 Task: Research Airbnb accommodation in Tallkayf, Iraq from 1st December, 2023 to 5th December, 2023 for 3 adults, 1 child. Place can be entire place with 2 bedrooms having 3 beds and 2 bathrooms. Amenities needed are: washing machine. Booking option can be self check-in.
Action: Mouse moved to (465, 66)
Screenshot: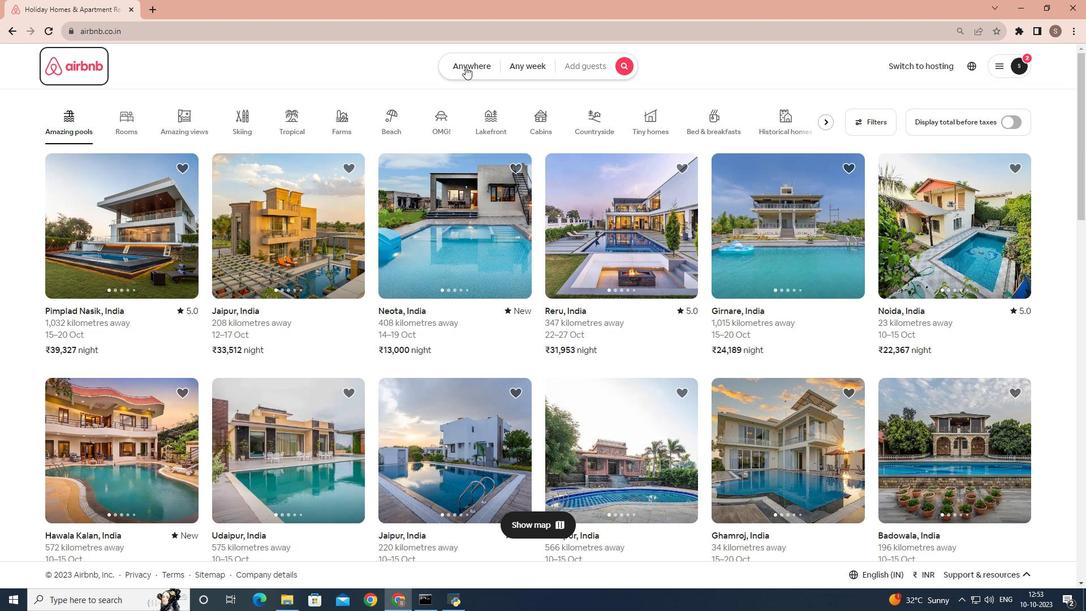 
Action: Mouse pressed left at (465, 66)
Screenshot: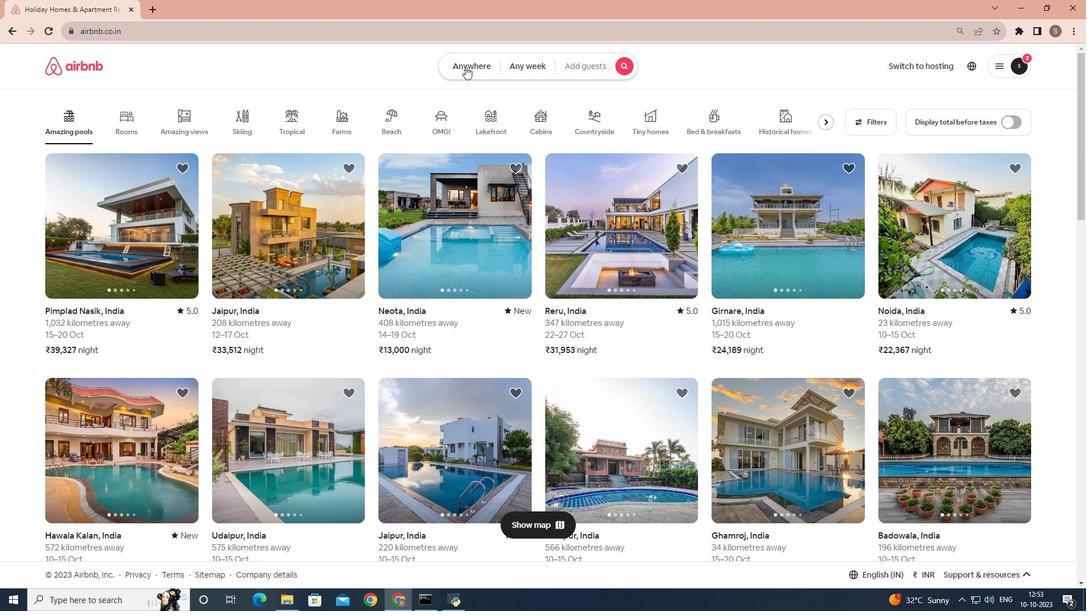 
Action: Mouse moved to (404, 105)
Screenshot: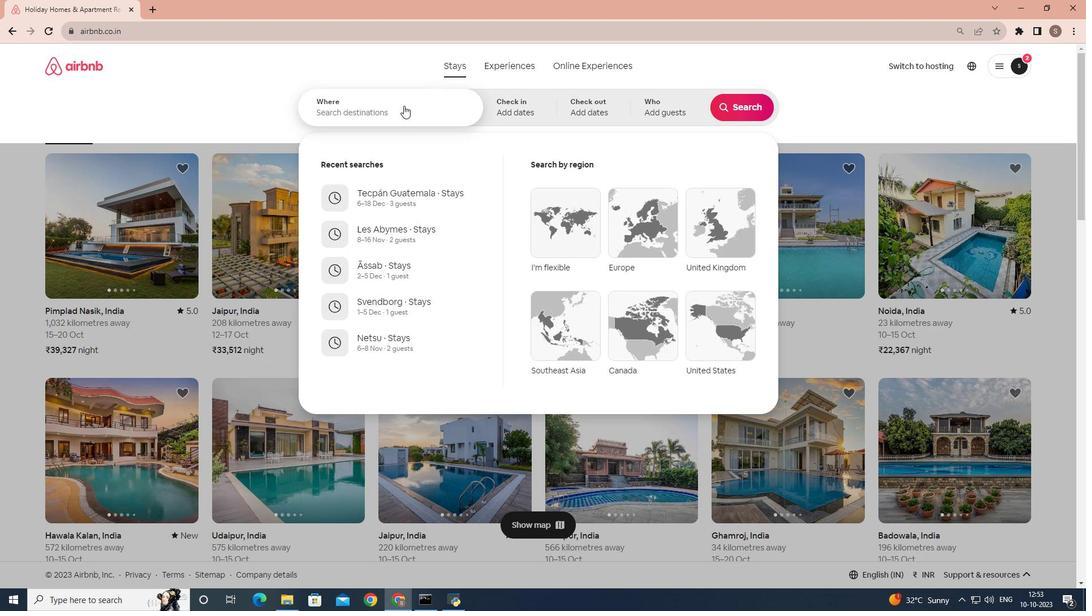 
Action: Mouse pressed left at (404, 105)
Screenshot: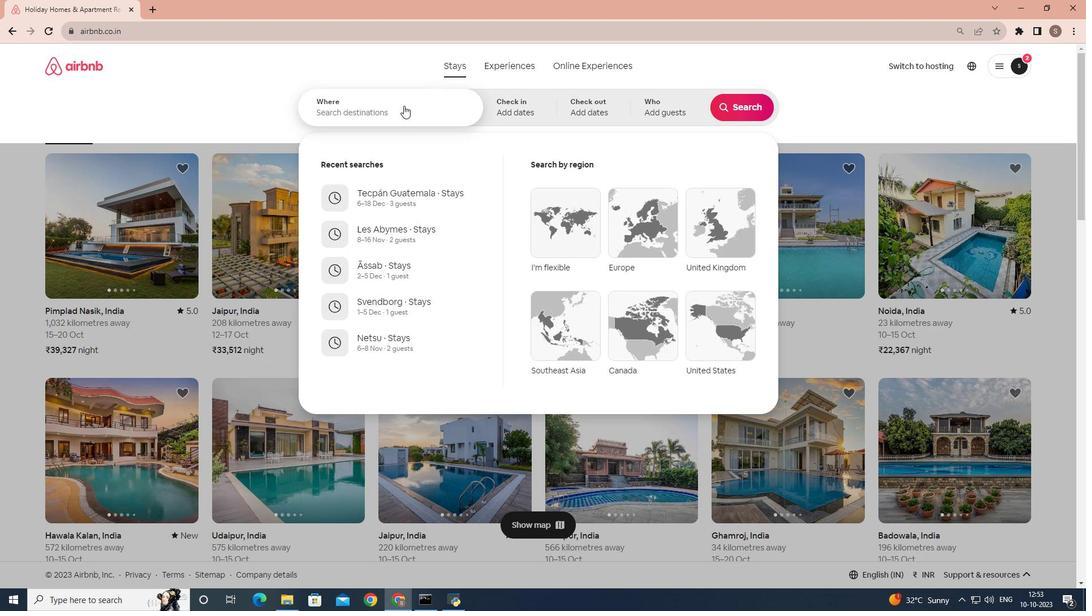 
Action: Mouse moved to (403, 107)
Screenshot: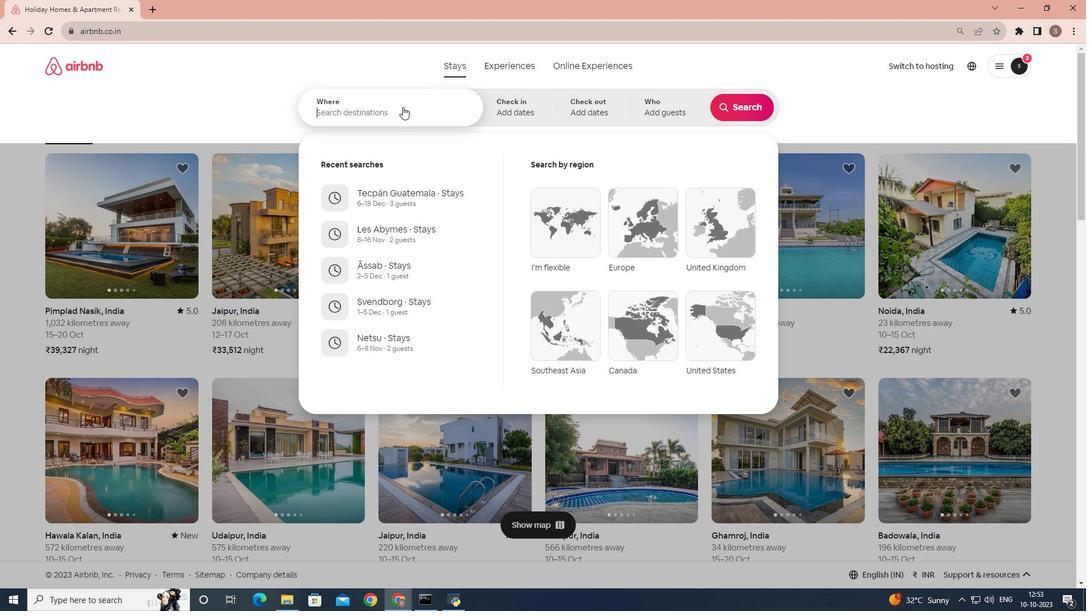 
Action: Key pressed <Key.shift_r><Key.shift_r><Key.shift_r><Key.shift_r><Key.shift_r><Key.shift_r><Key.shift_r><Key.shift_r><Key.shift_r><Key.shift_r><Key.shift_r><Key.shift_r><Key.shift_r><Key.shift_r>Tallkayf,<Key.shift_r>Iraq
Screenshot: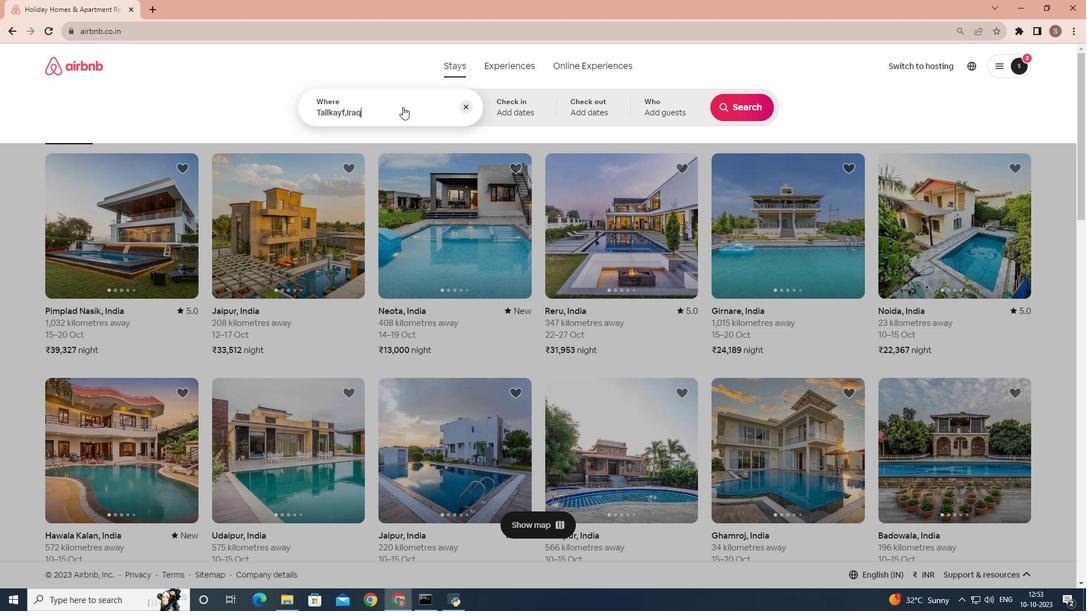 
Action: Mouse moved to (387, 161)
Screenshot: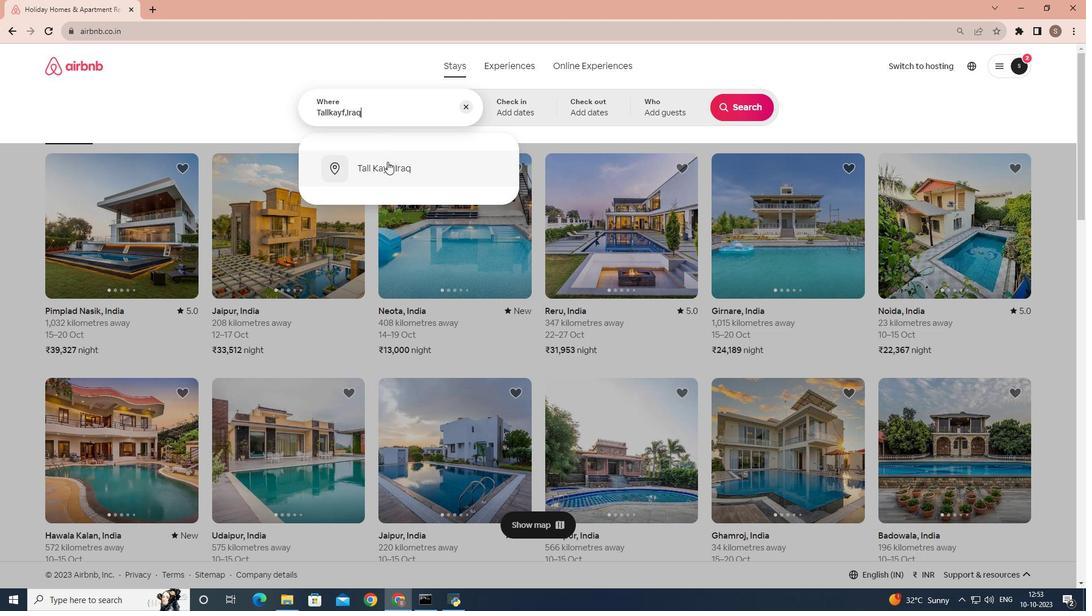 
Action: Mouse pressed left at (387, 161)
Screenshot: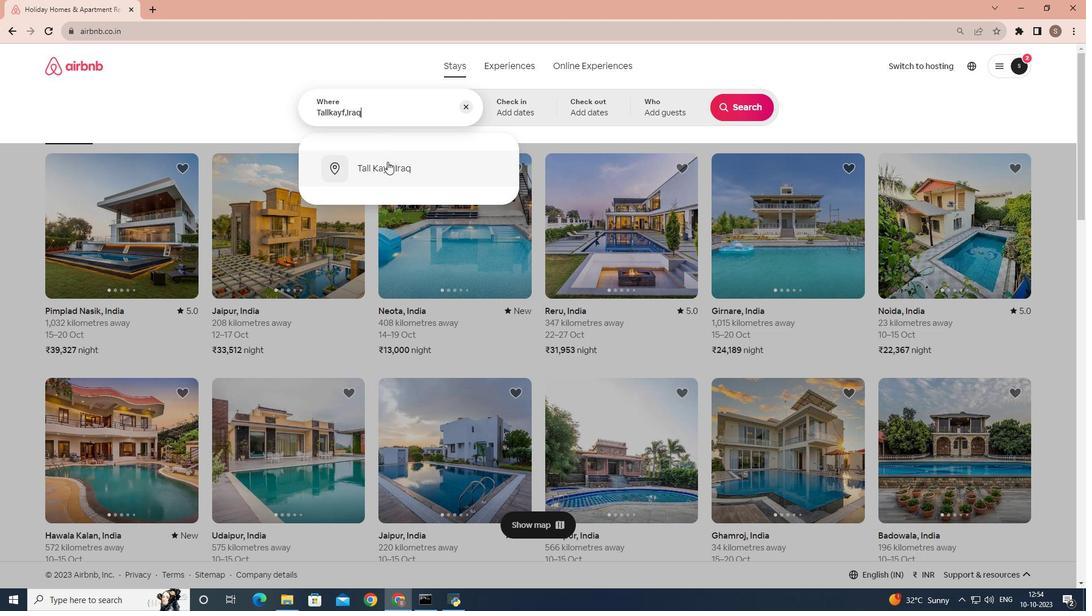
Action: Mouse moved to (735, 202)
Screenshot: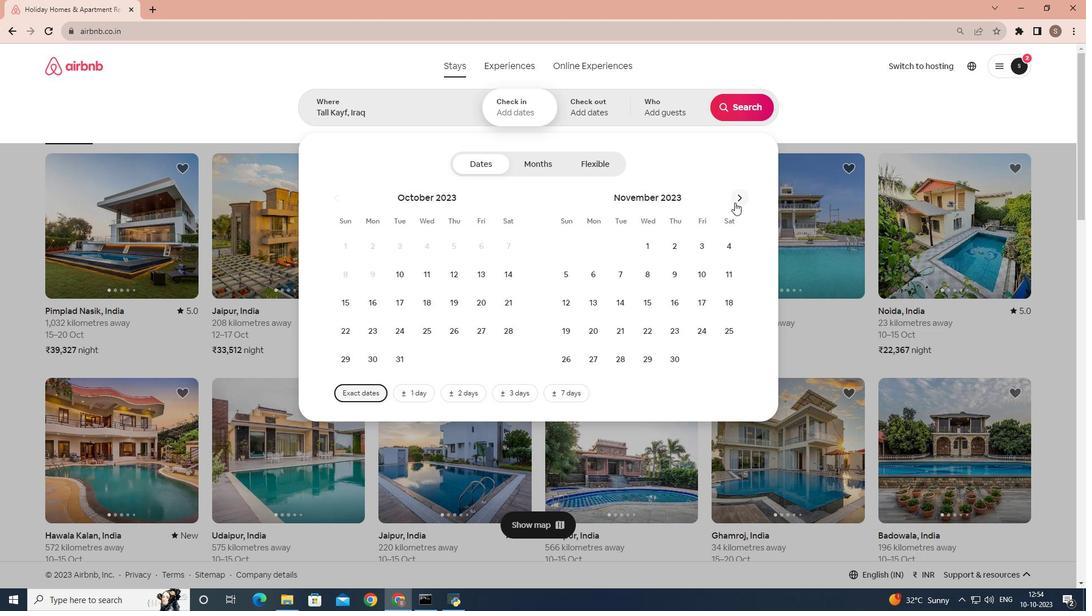 
Action: Mouse pressed left at (735, 202)
Screenshot: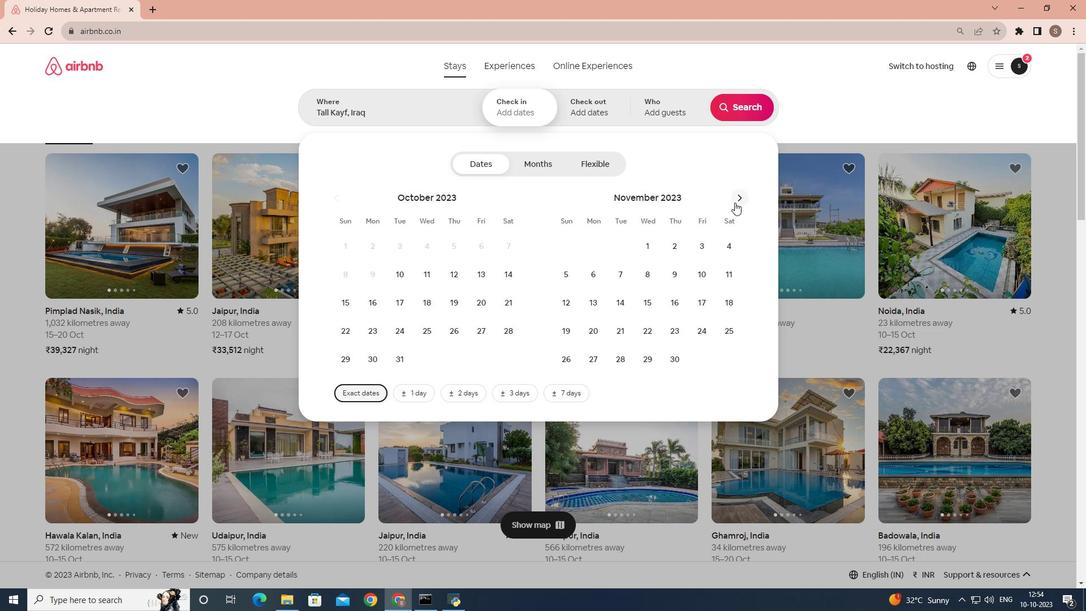 
Action: Mouse moved to (623, 271)
Screenshot: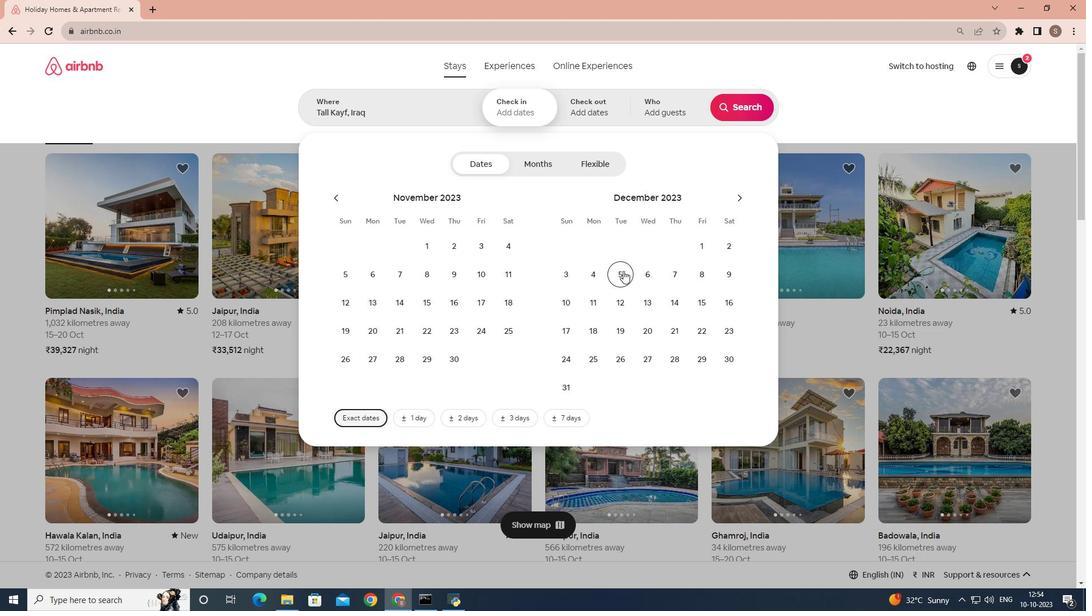 
Action: Mouse pressed left at (623, 271)
Screenshot: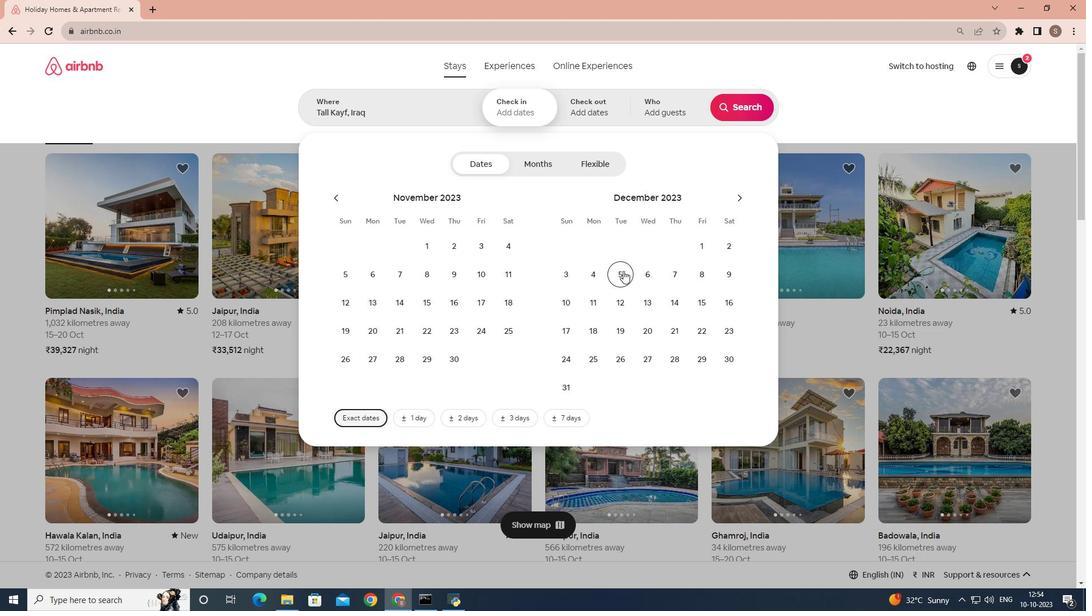 
Action: Mouse moved to (546, 99)
Screenshot: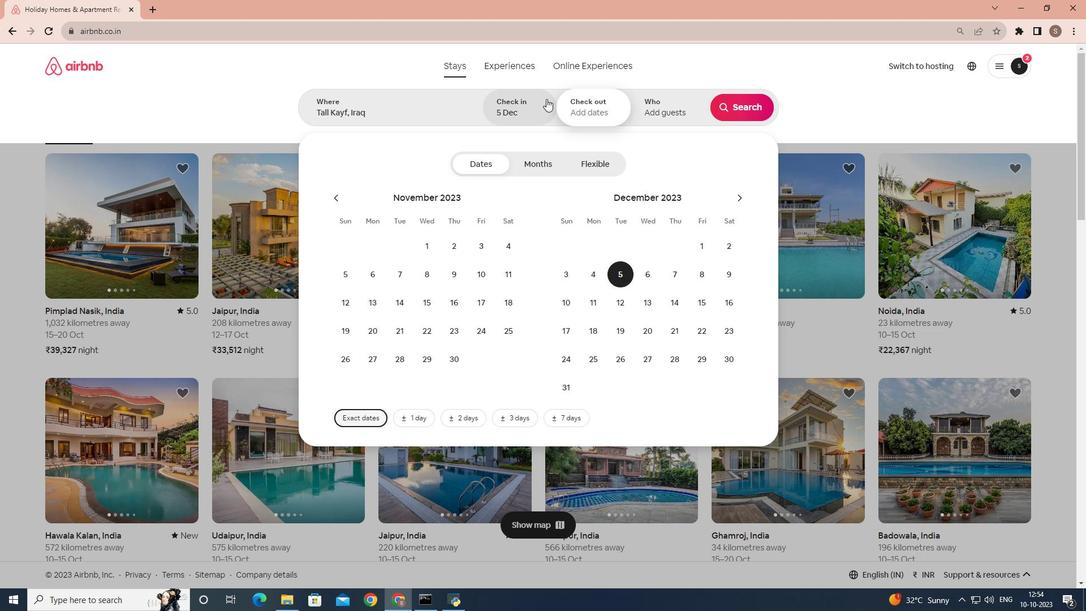 
Action: Mouse pressed left at (546, 99)
Screenshot: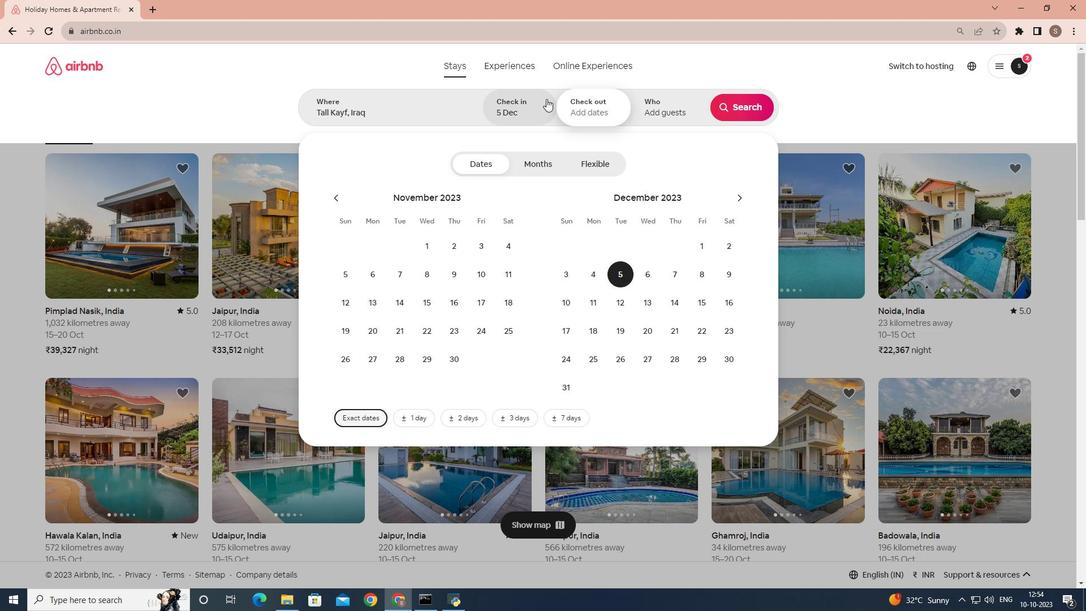 
Action: Mouse moved to (543, 104)
Screenshot: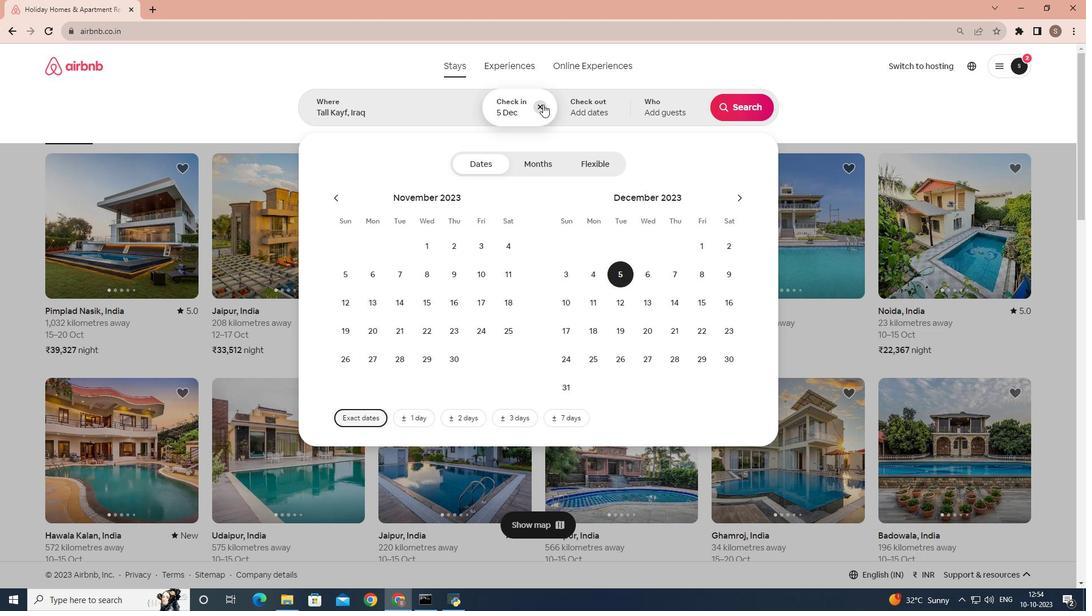 
Action: Mouse pressed left at (543, 104)
Screenshot: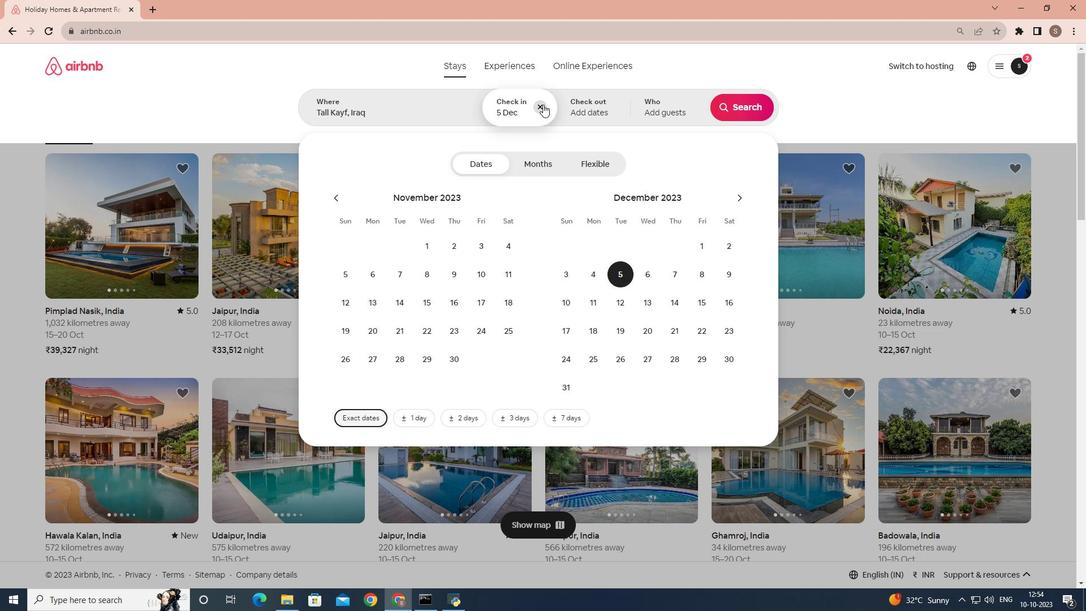 
Action: Mouse moved to (700, 253)
Screenshot: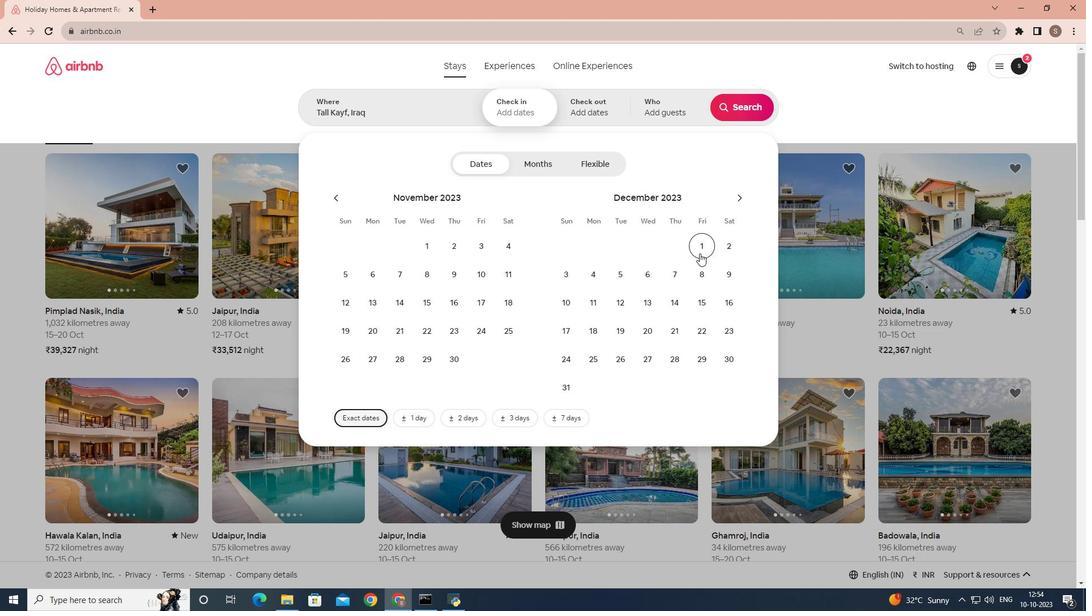 
Action: Mouse pressed left at (700, 253)
Screenshot: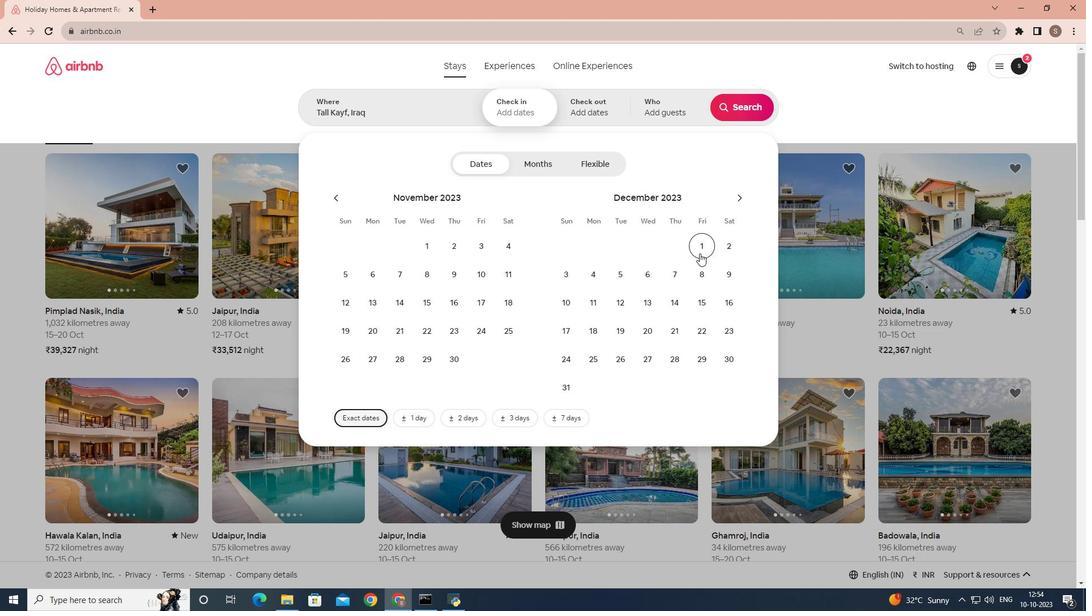
Action: Mouse moved to (626, 270)
Screenshot: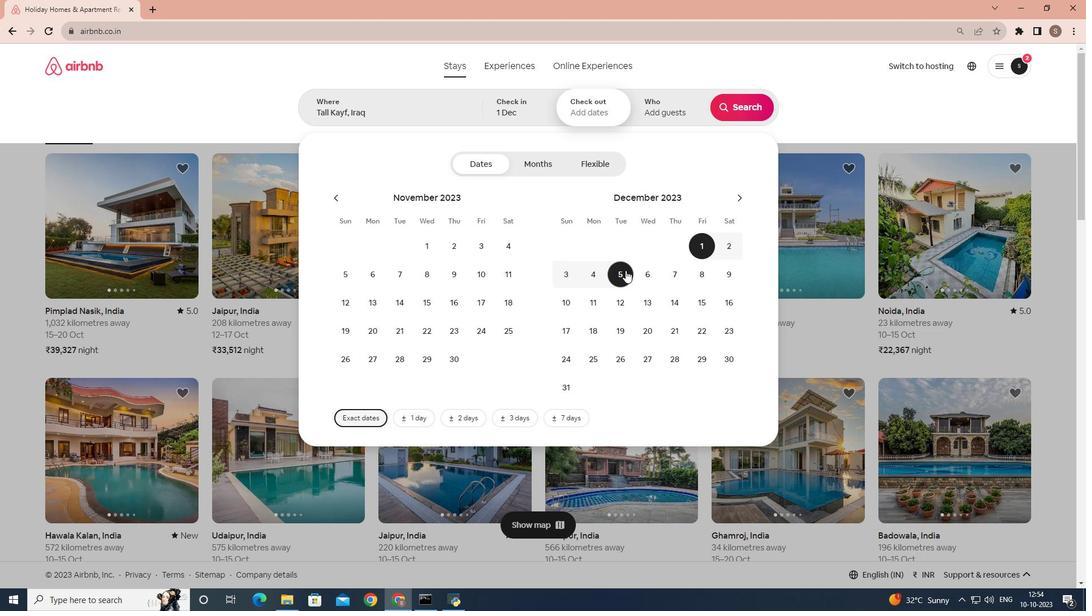 
Action: Mouse pressed left at (626, 270)
Screenshot: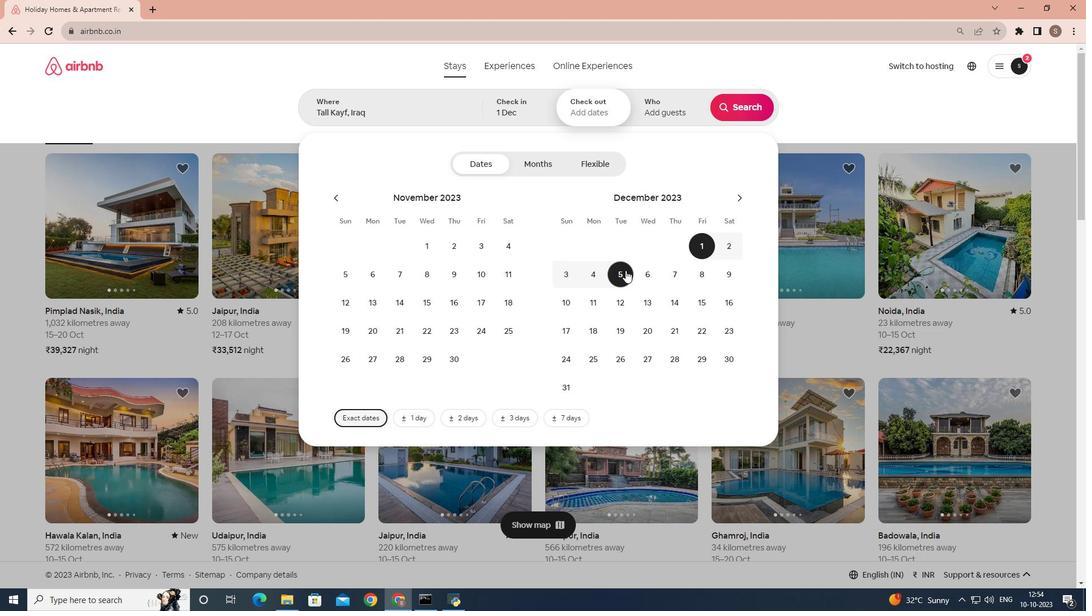 
Action: Mouse moved to (652, 107)
Screenshot: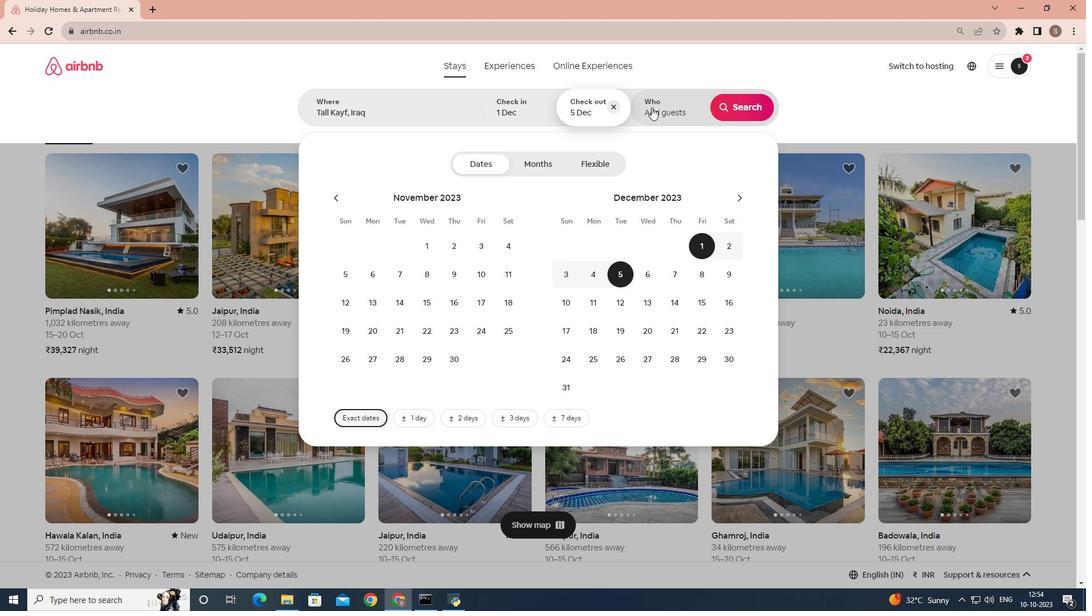 
Action: Mouse pressed left at (652, 107)
Screenshot: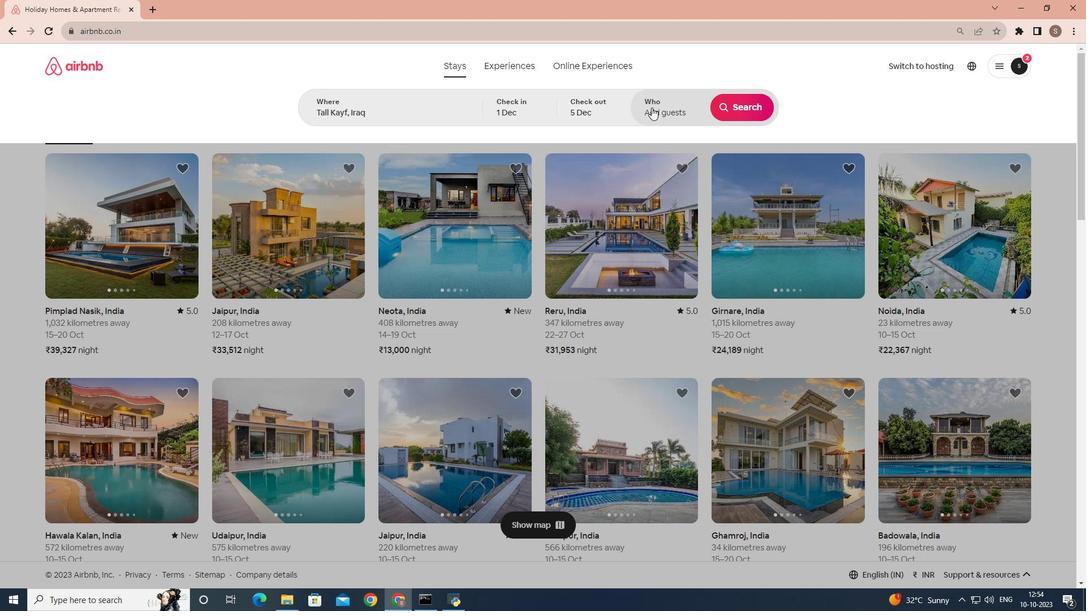 
Action: Mouse moved to (749, 167)
Screenshot: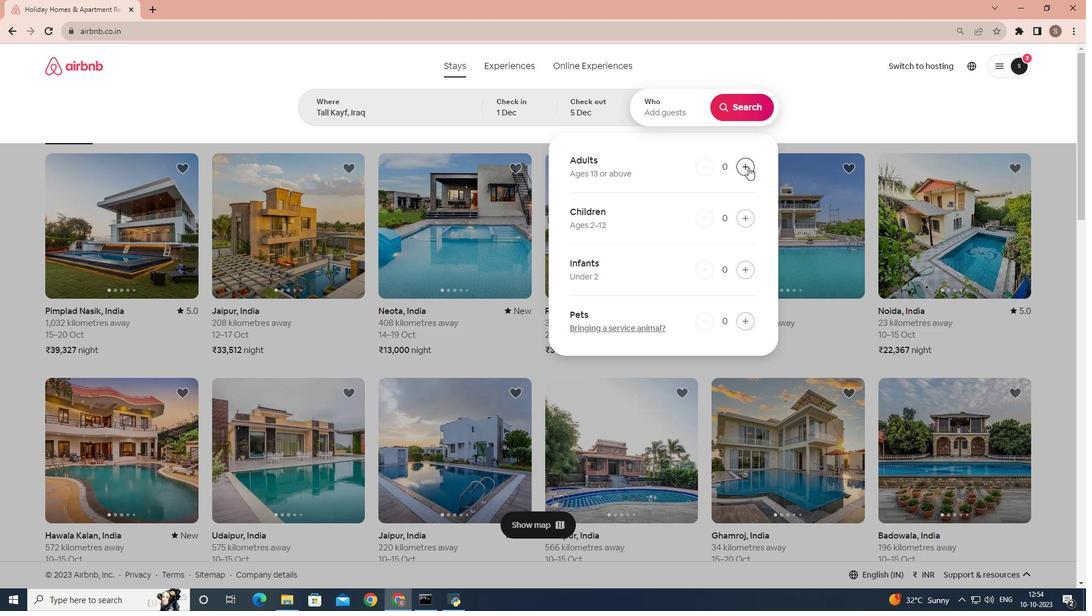 
Action: Mouse pressed left at (749, 167)
Screenshot: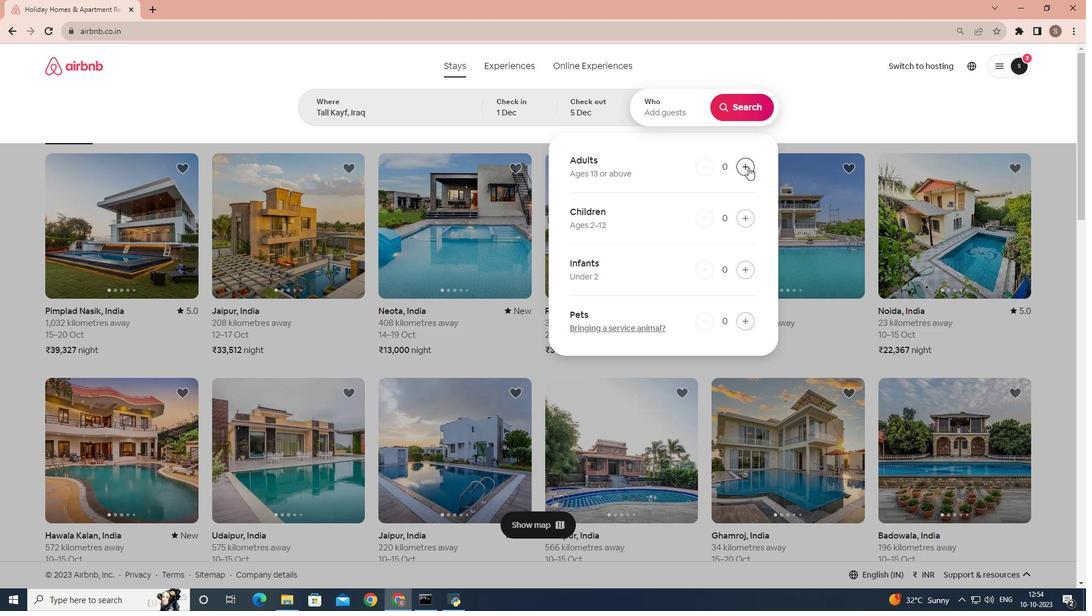 
Action: Mouse pressed left at (749, 167)
Screenshot: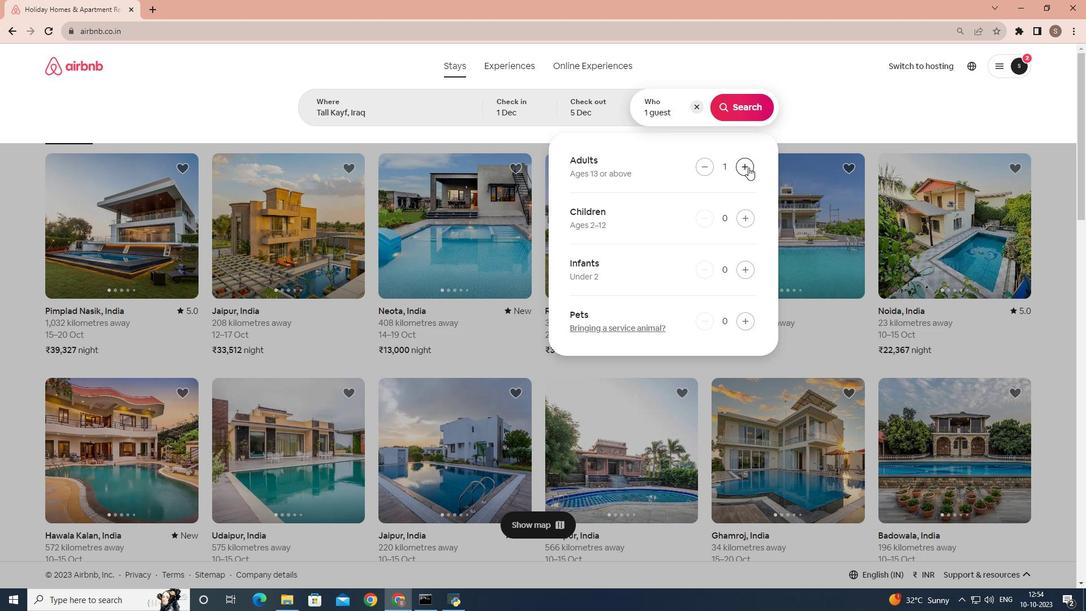 
Action: Mouse pressed left at (749, 167)
Screenshot: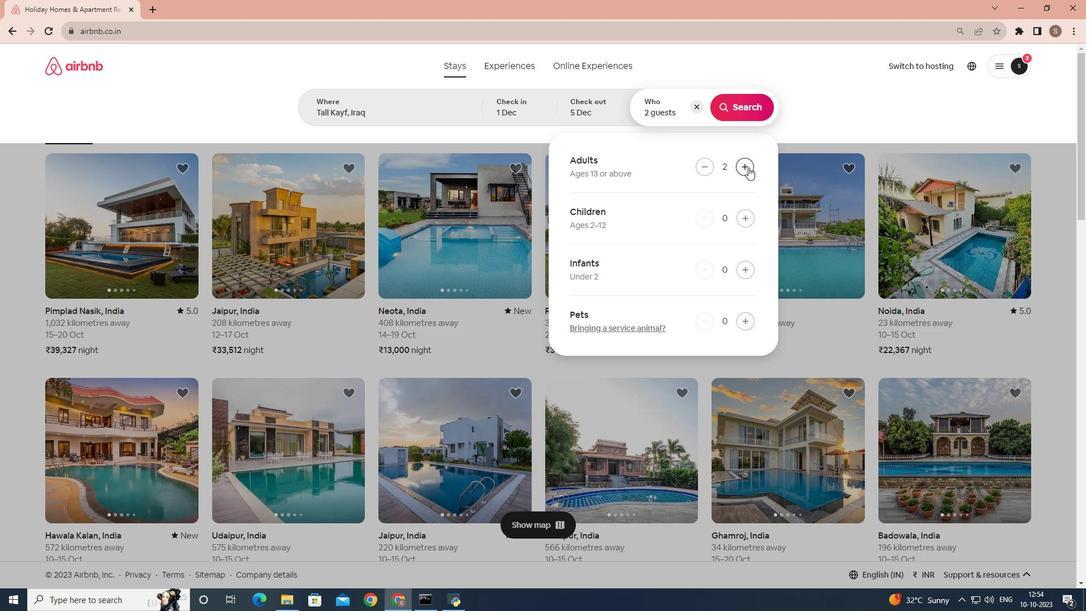 
Action: Mouse moved to (747, 211)
Screenshot: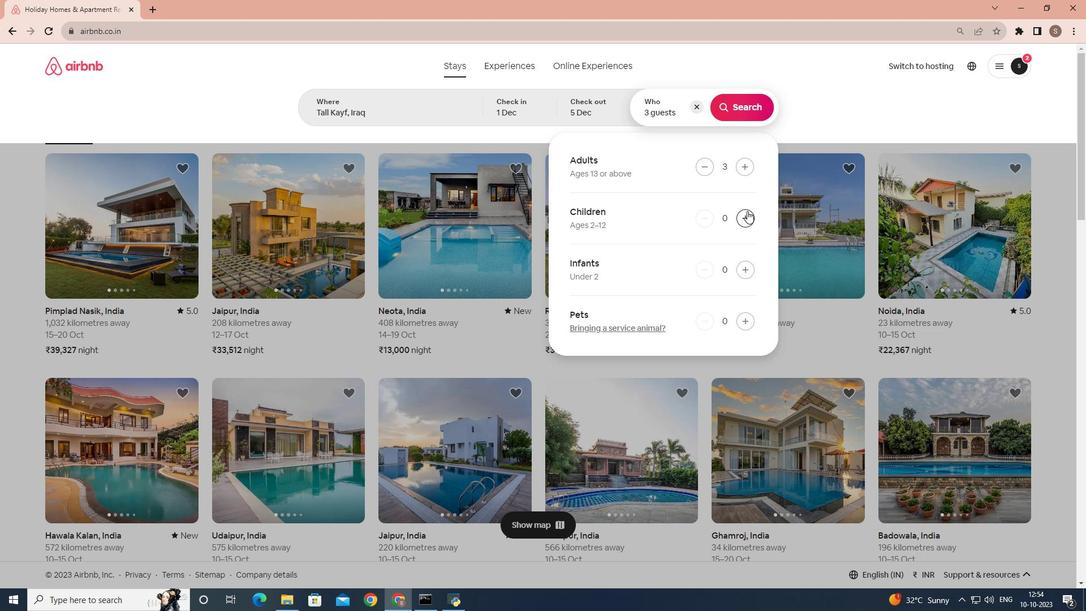 
Action: Mouse pressed left at (747, 211)
Screenshot: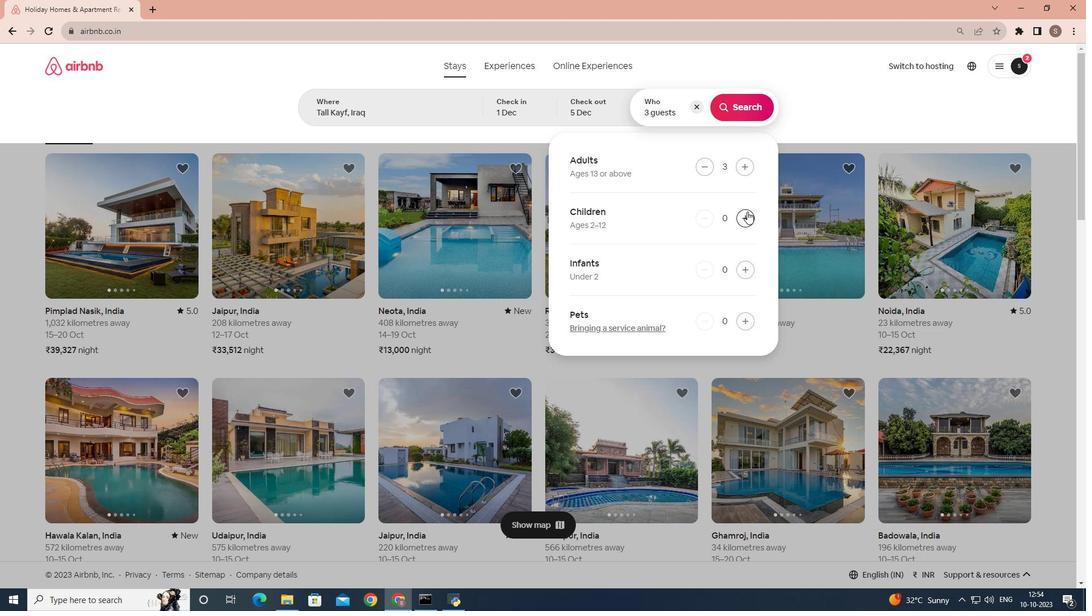 
Action: Mouse moved to (749, 105)
Screenshot: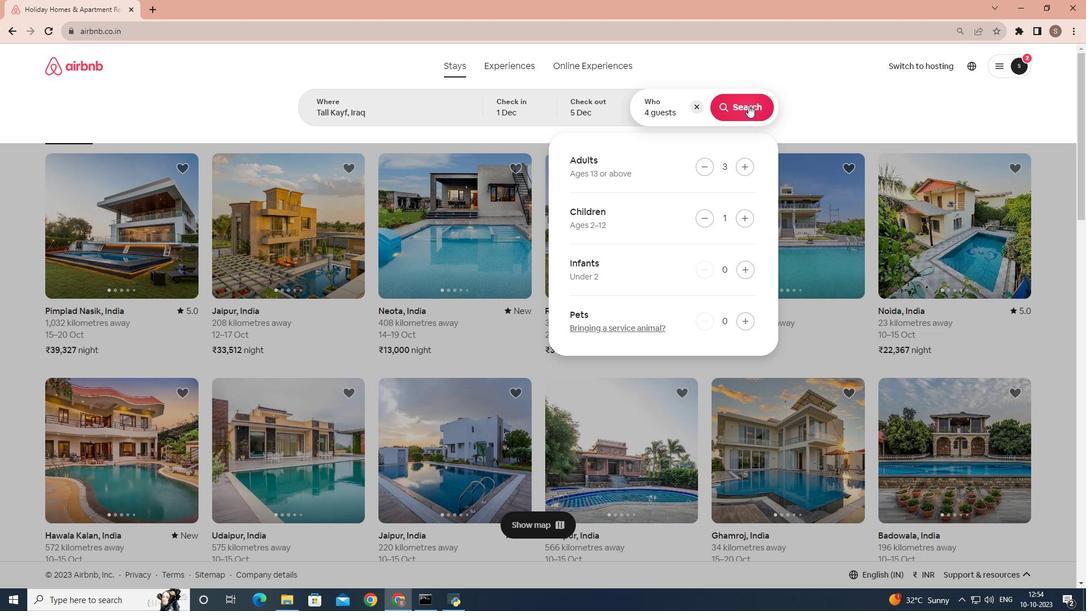
Action: Mouse pressed left at (749, 105)
Screenshot: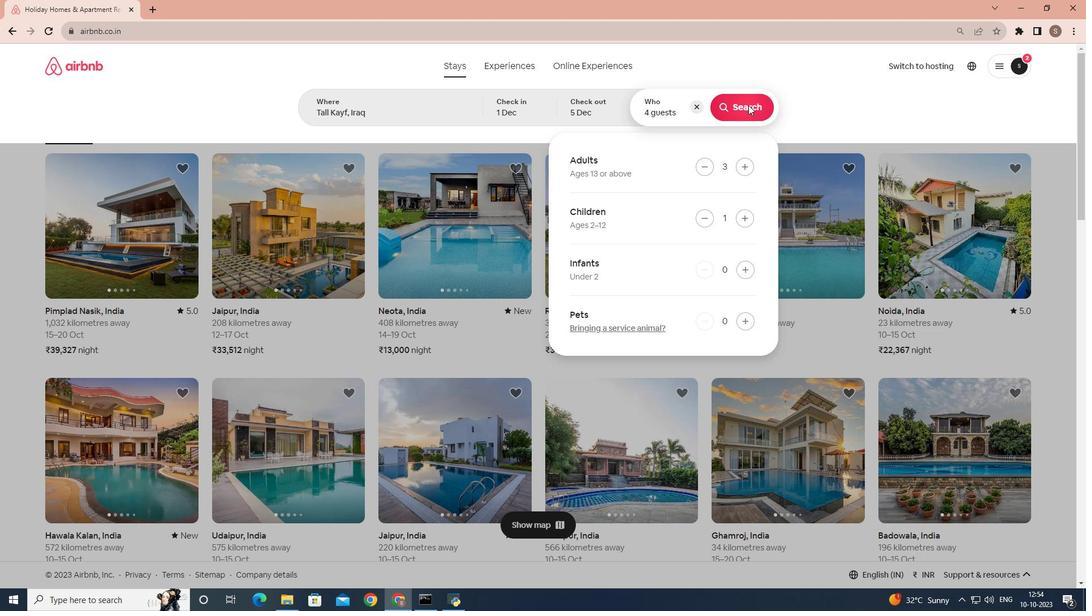 
Action: Mouse moved to (895, 111)
Screenshot: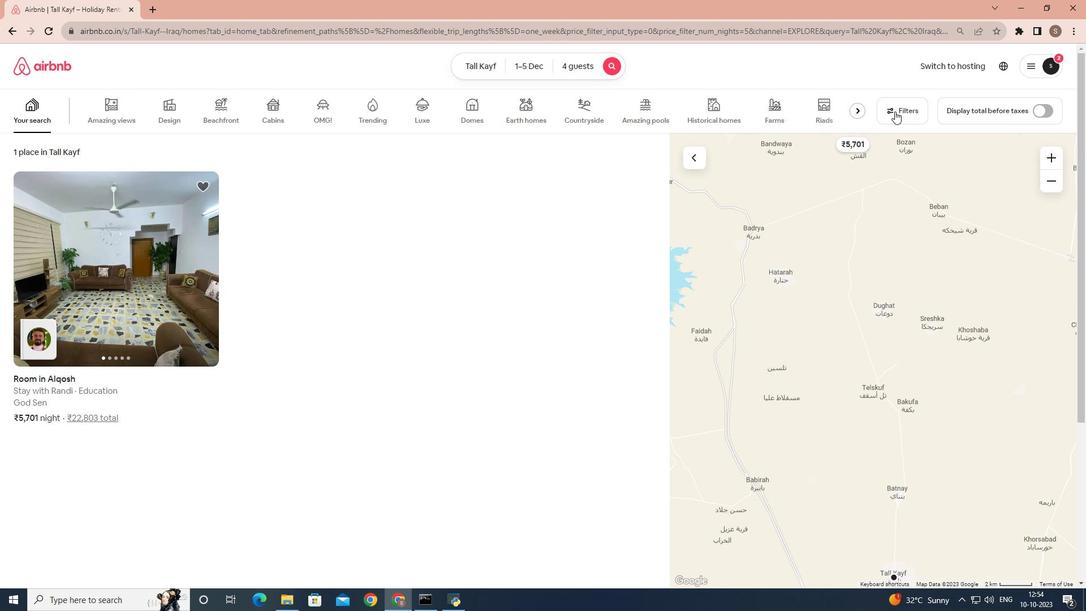 
Action: Mouse pressed left at (895, 111)
Screenshot: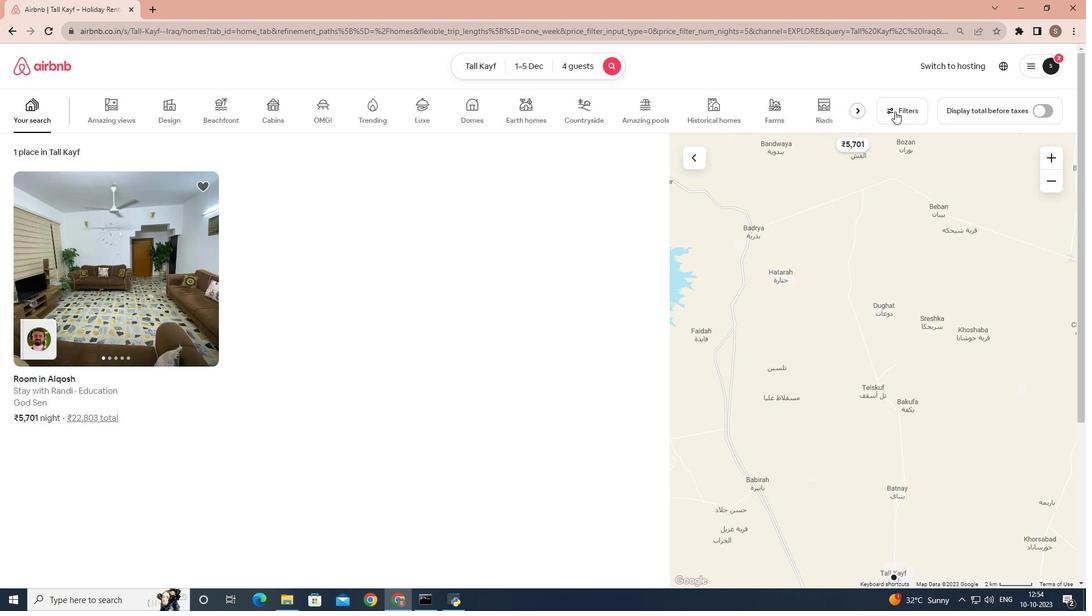 
Action: Mouse moved to (514, 252)
Screenshot: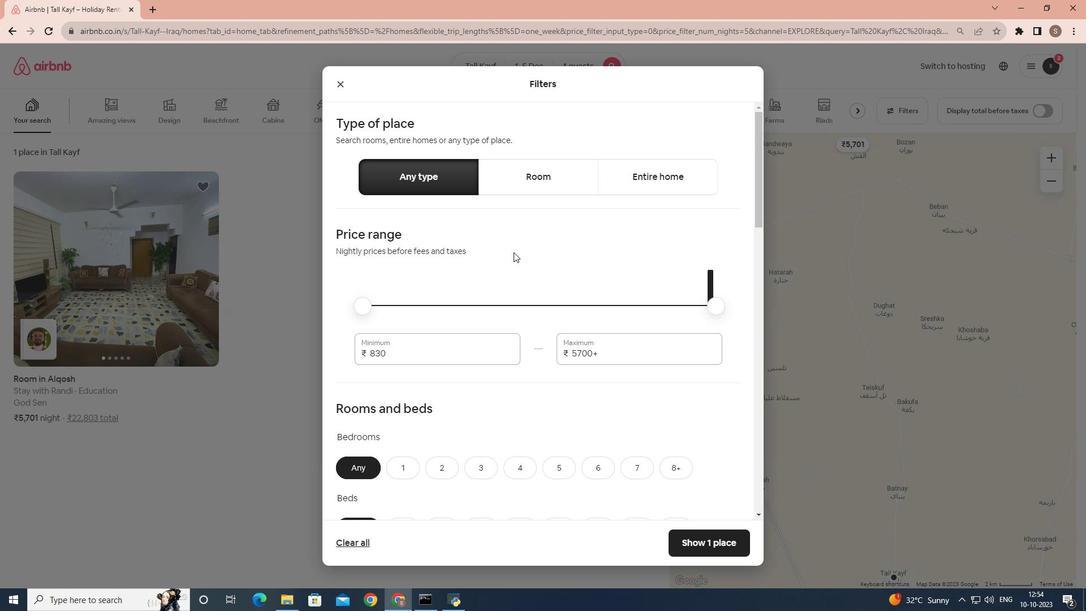 
Action: Mouse scrolled (514, 251) with delta (0, 0)
Screenshot: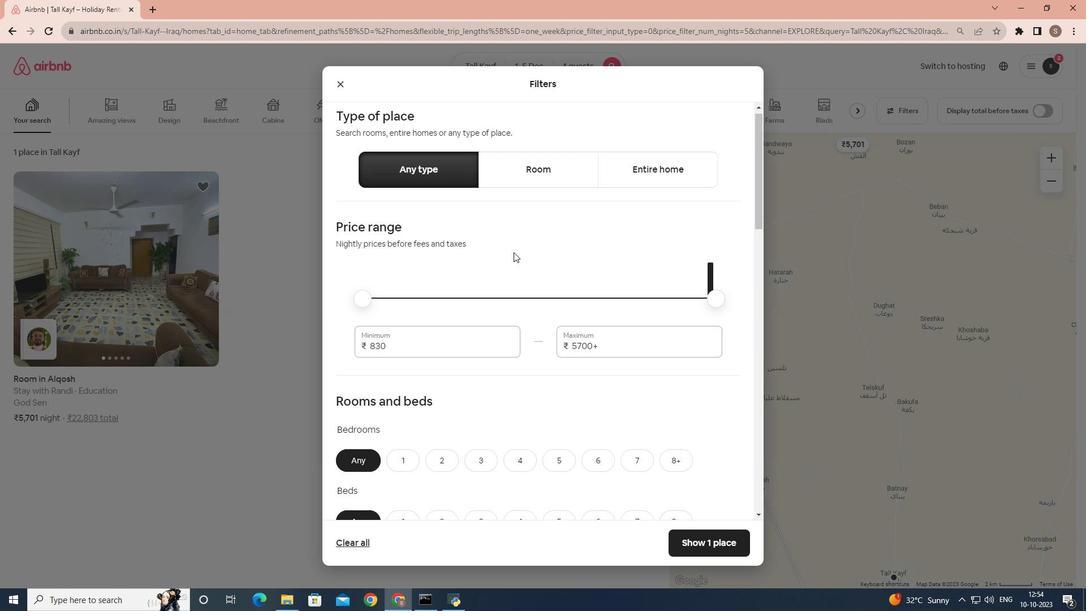 
Action: Mouse scrolled (514, 251) with delta (0, 0)
Screenshot: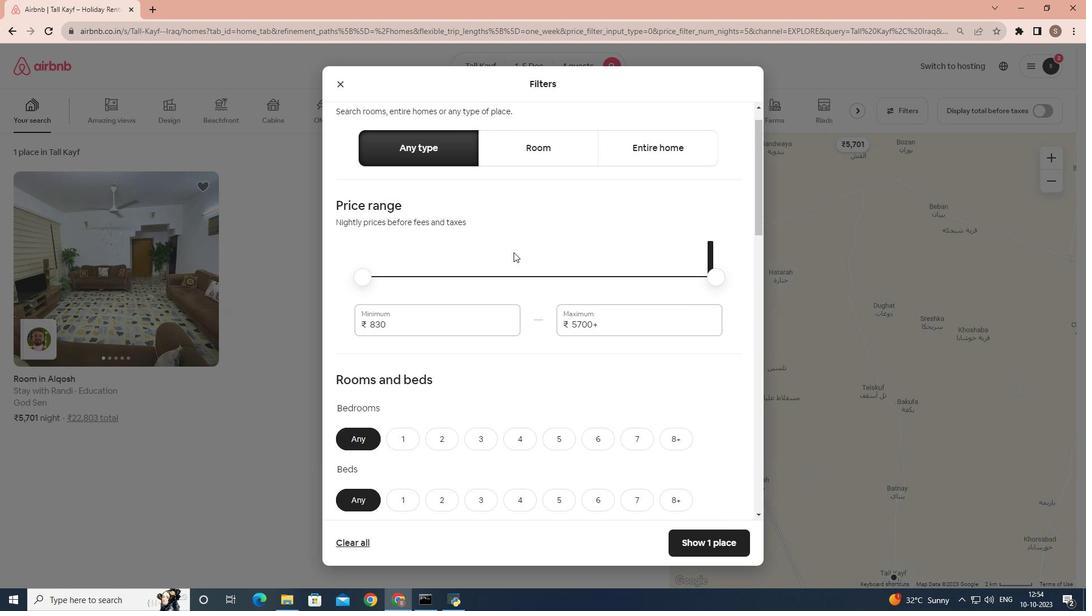 
Action: Mouse moved to (486, 293)
Screenshot: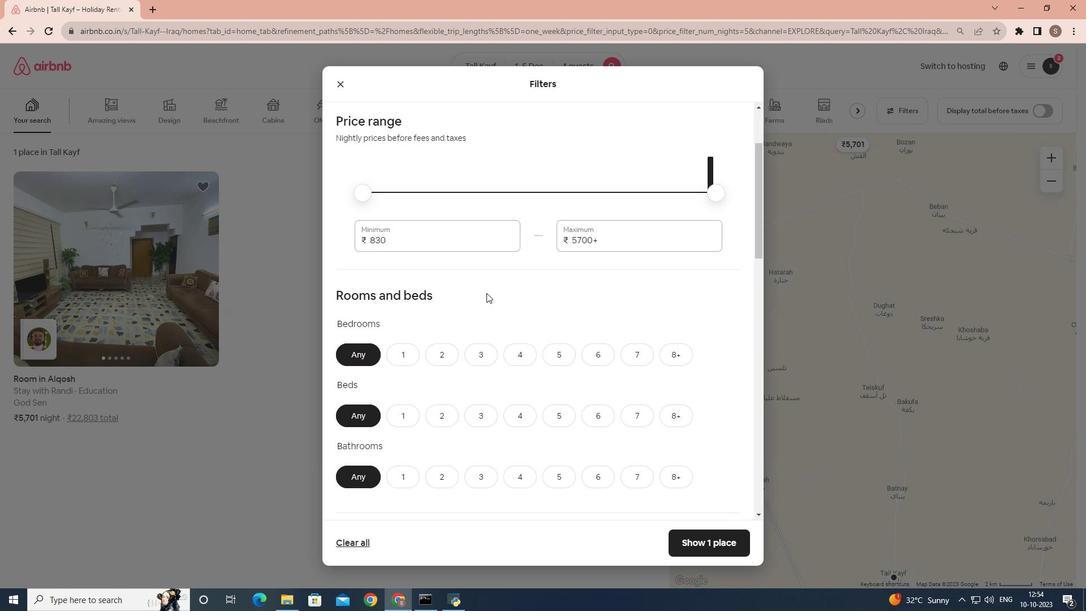 
Action: Mouse scrolled (486, 292) with delta (0, 0)
Screenshot: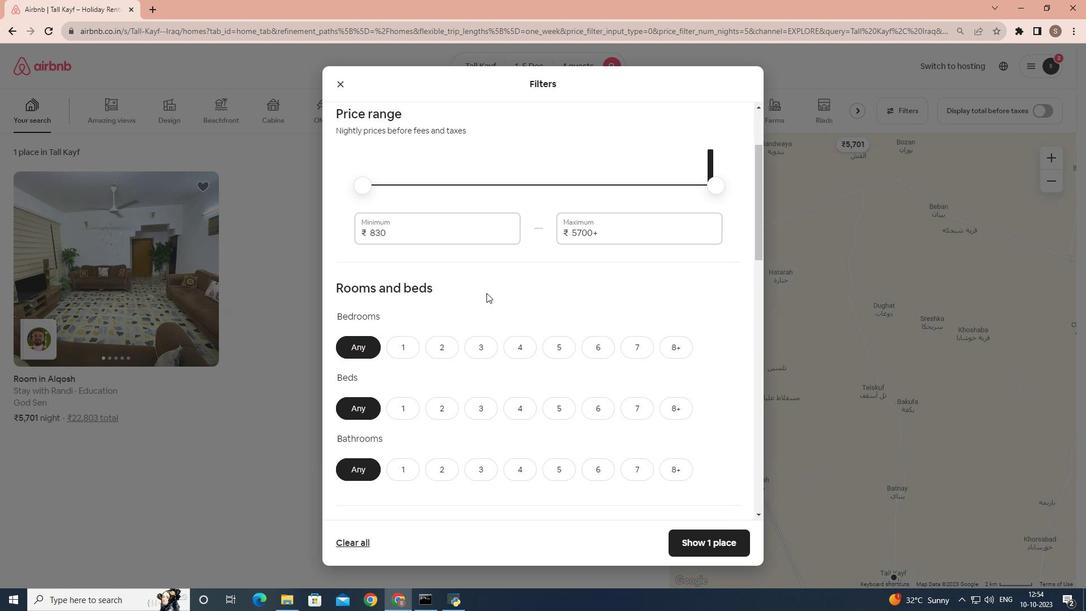 
Action: Mouse moved to (444, 296)
Screenshot: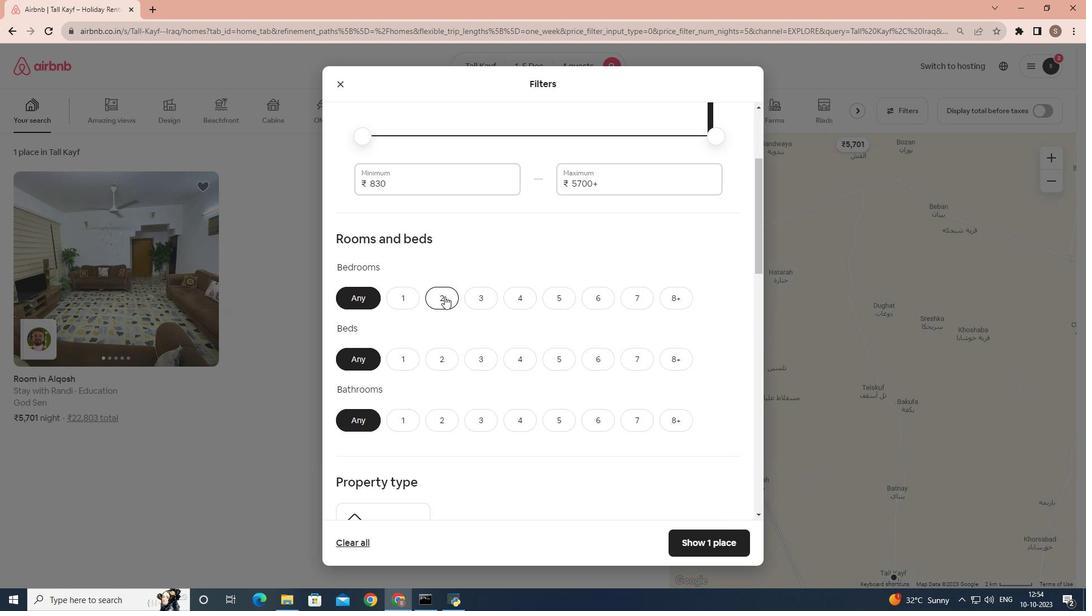 
Action: Mouse pressed left at (444, 296)
Screenshot: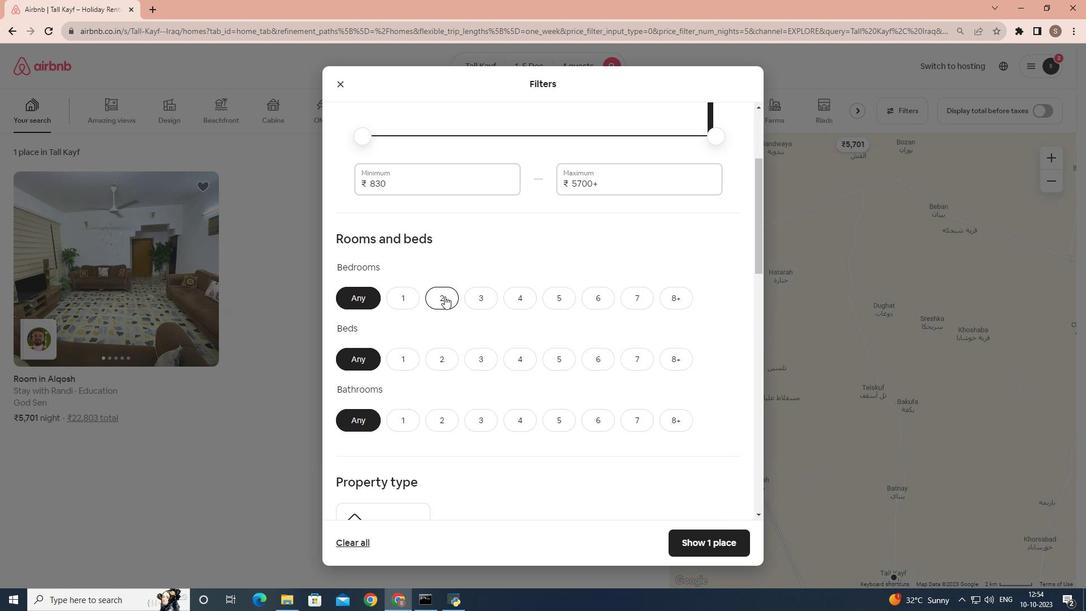 
Action: Mouse scrolled (444, 296) with delta (0, 0)
Screenshot: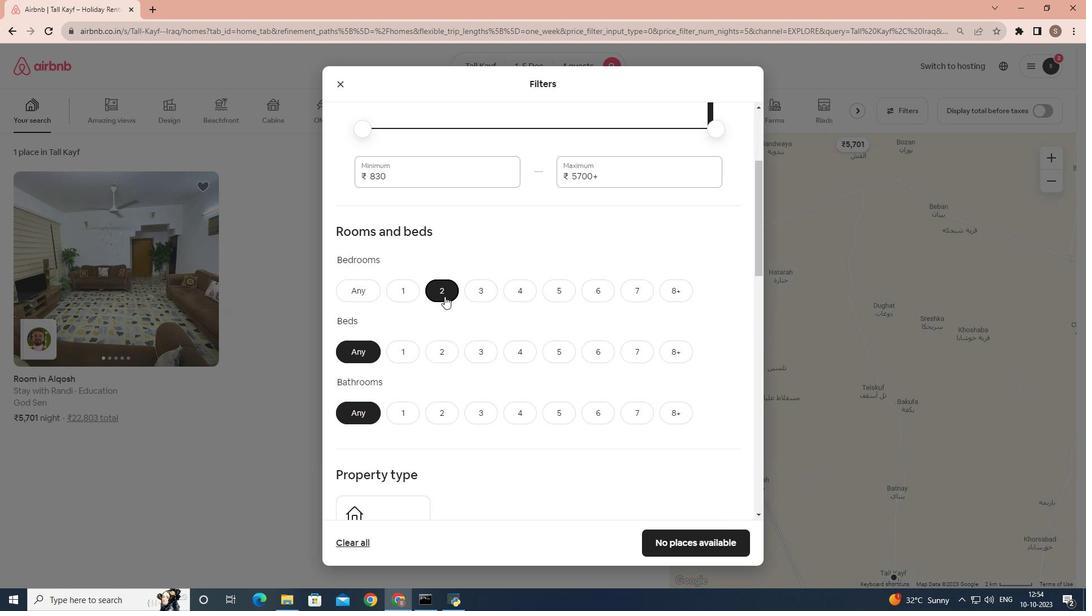
Action: Mouse scrolled (444, 296) with delta (0, 0)
Screenshot: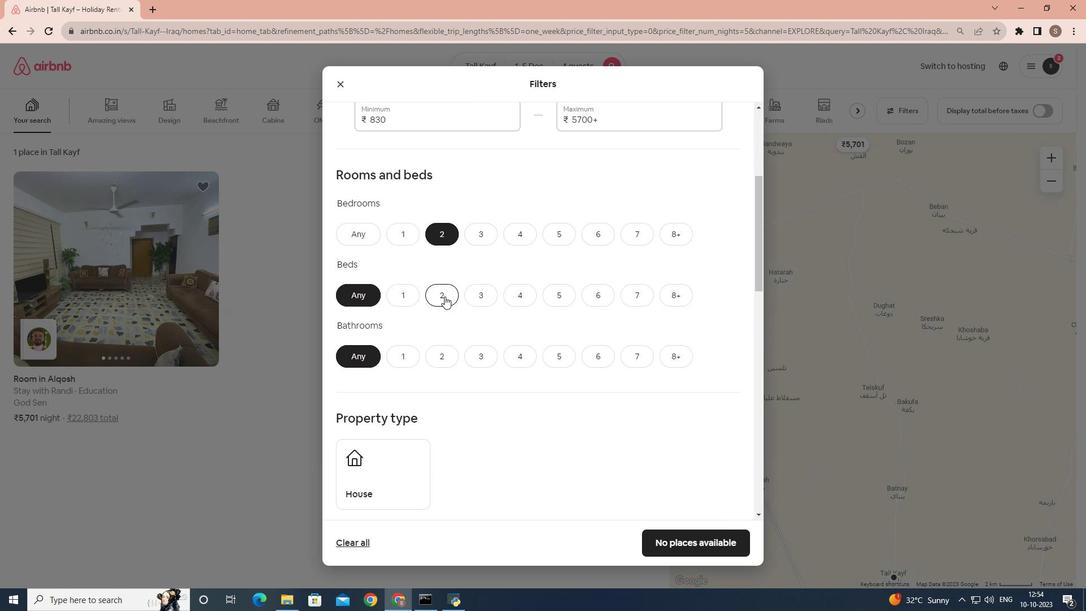 
Action: Mouse moved to (478, 250)
Screenshot: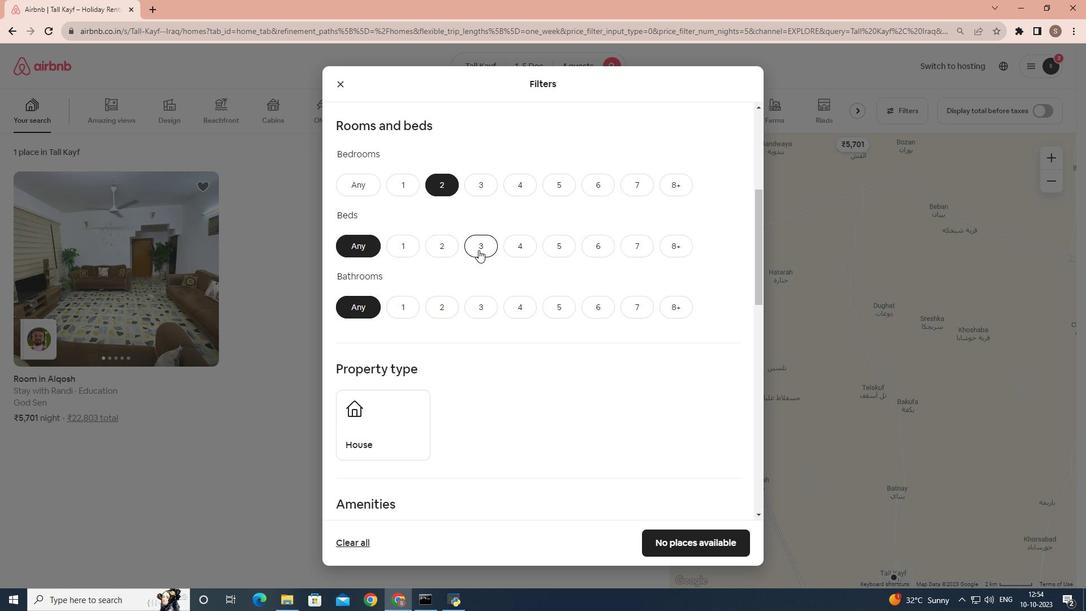 
Action: Mouse pressed left at (478, 250)
Screenshot: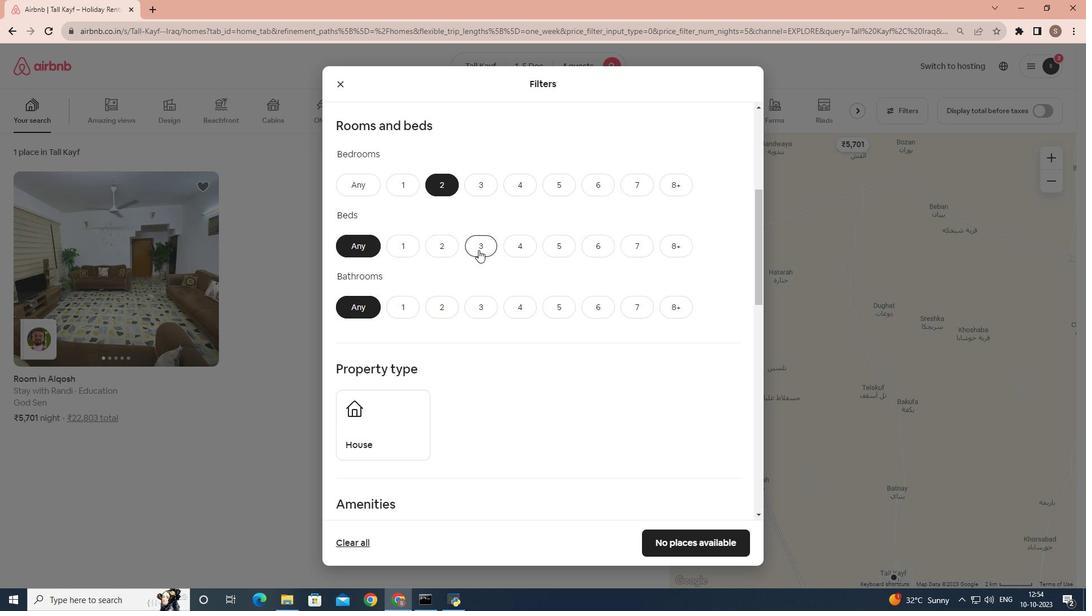 
Action: Mouse moved to (444, 268)
Screenshot: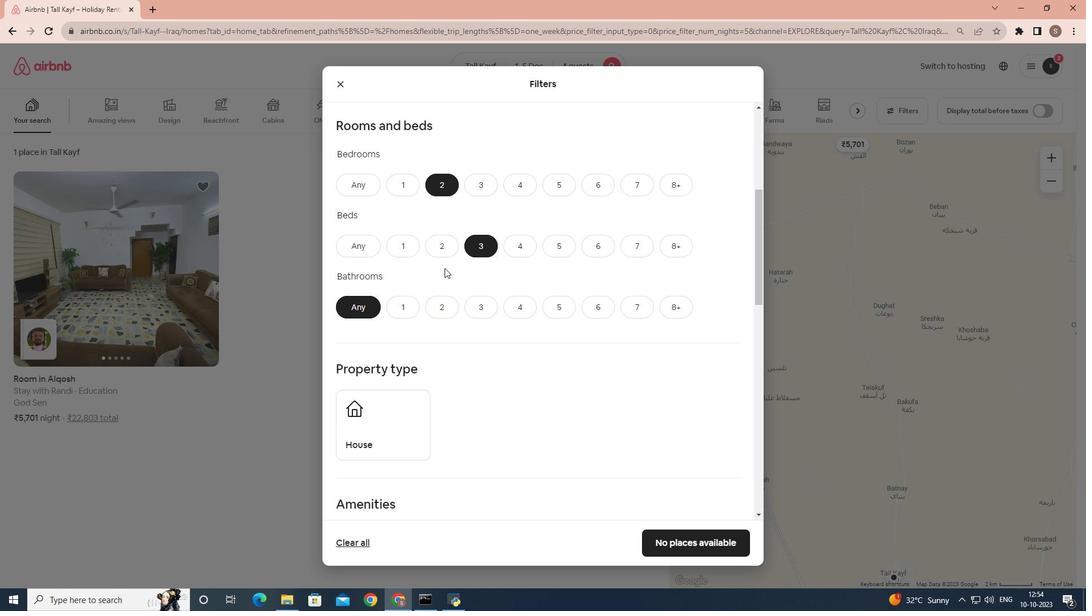 
Action: Mouse scrolled (444, 267) with delta (0, 0)
Screenshot: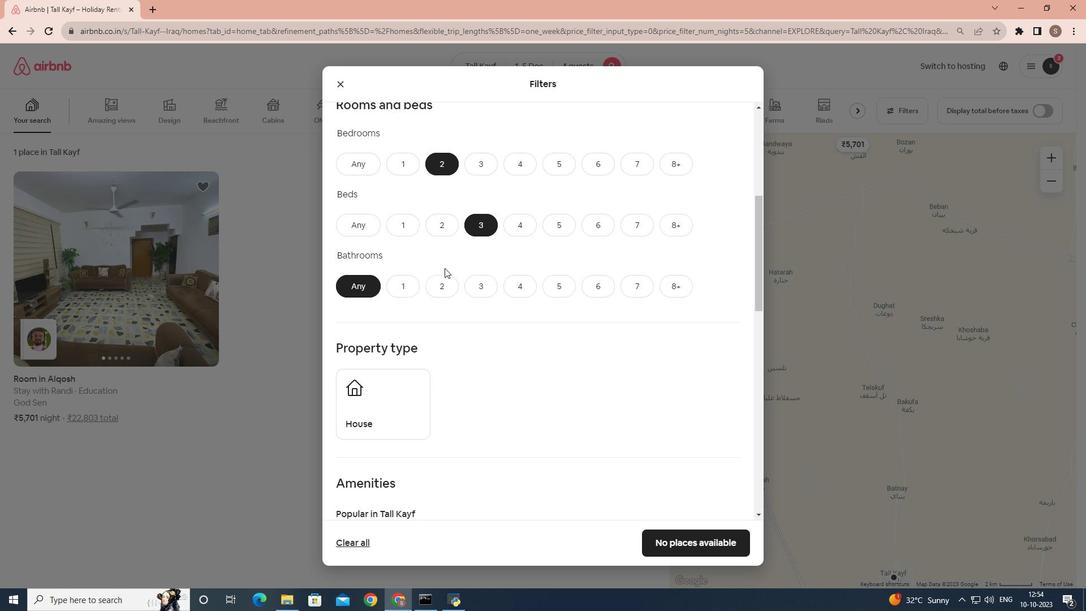 
Action: Mouse moved to (438, 251)
Screenshot: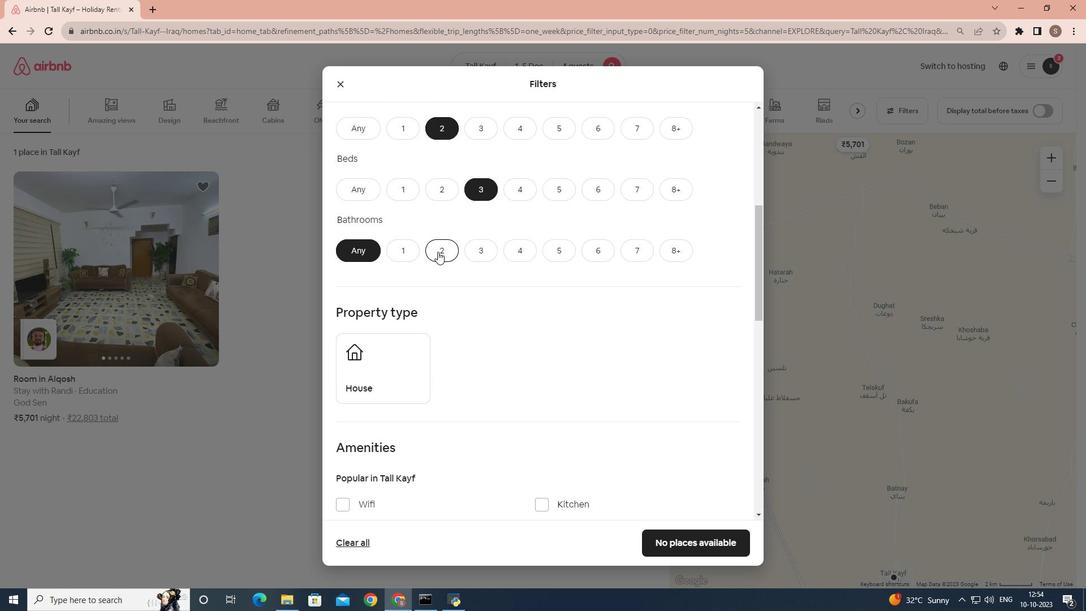 
Action: Mouse pressed left at (438, 251)
Screenshot: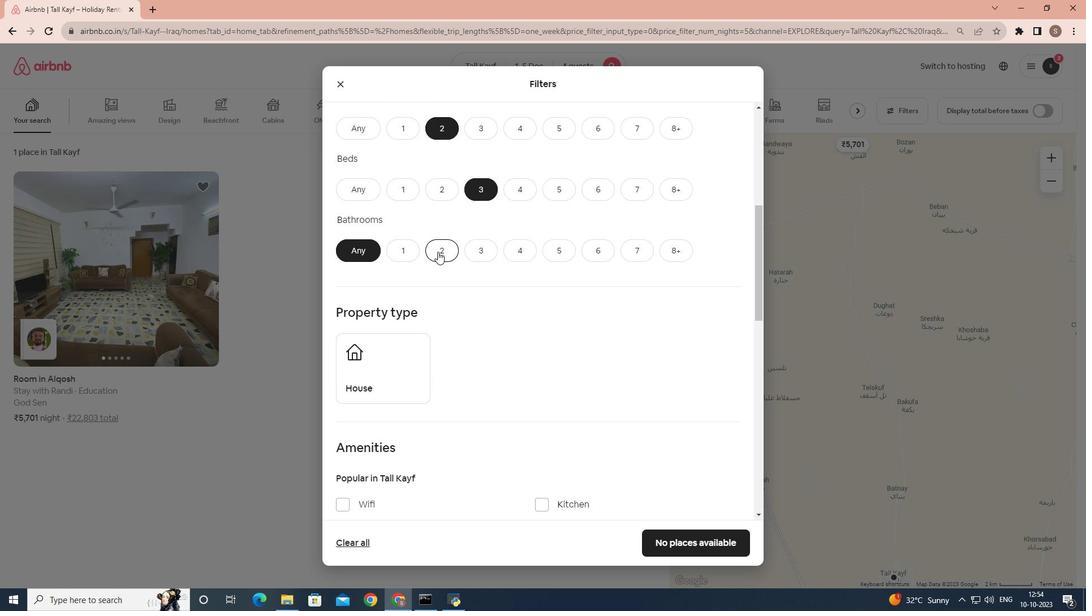 
Action: Mouse moved to (468, 260)
Screenshot: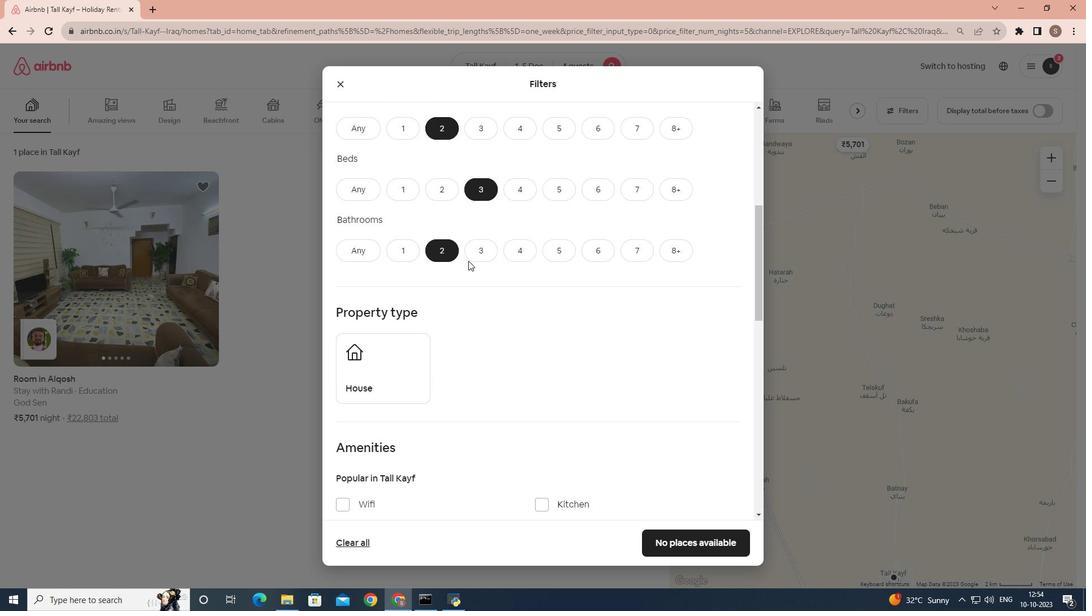 
Action: Mouse scrolled (468, 260) with delta (0, 0)
Screenshot: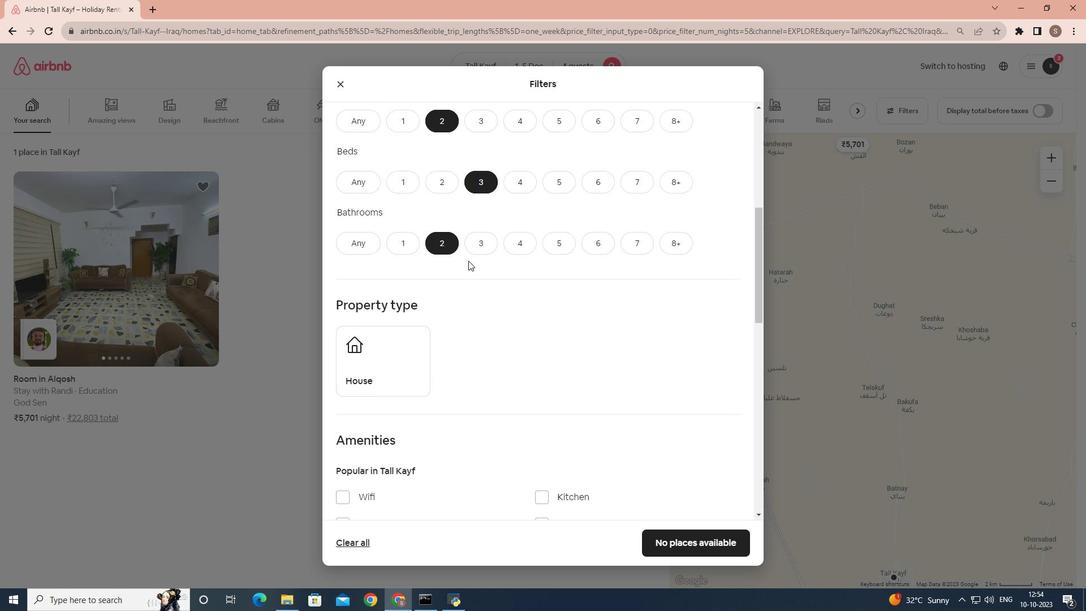 
Action: Mouse scrolled (468, 260) with delta (0, 0)
Screenshot: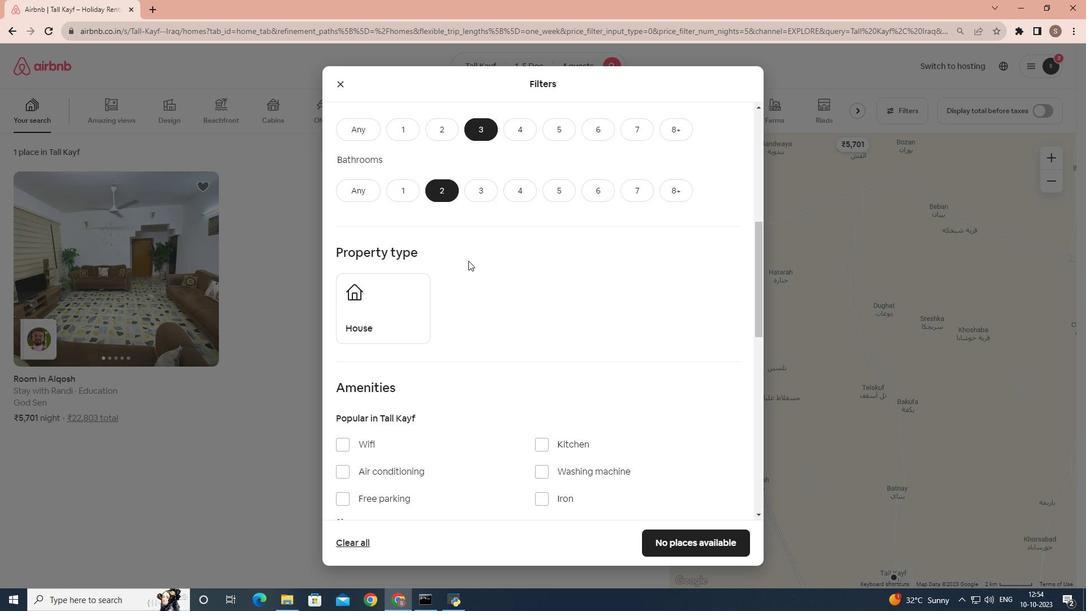 
Action: Mouse scrolled (468, 260) with delta (0, 0)
Screenshot: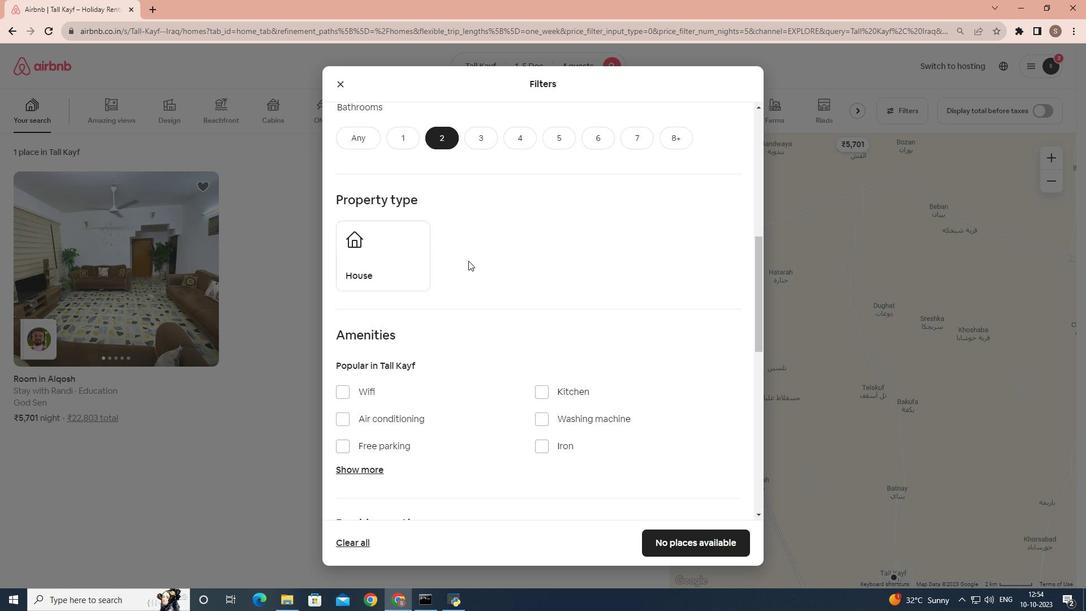 
Action: Mouse scrolled (468, 260) with delta (0, 0)
Screenshot: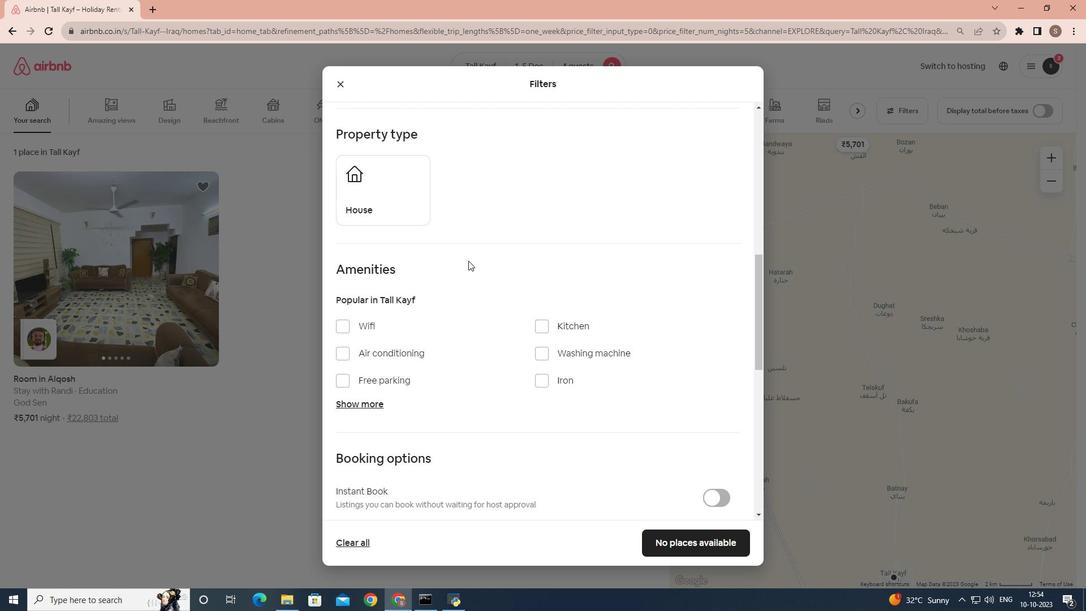 
Action: Mouse moved to (547, 305)
Screenshot: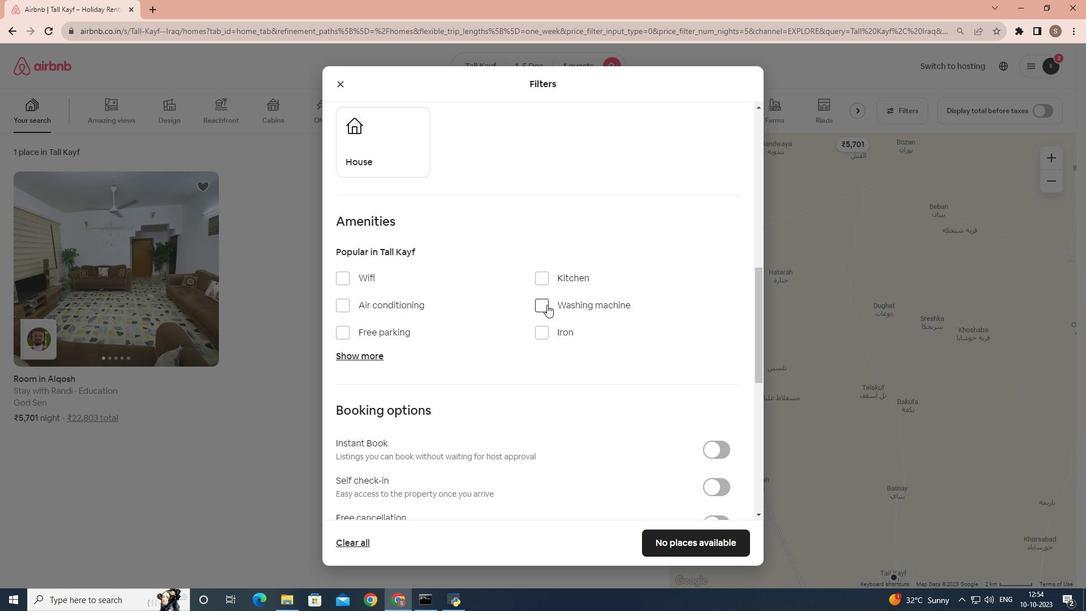 
Action: Mouse pressed left at (547, 305)
Screenshot: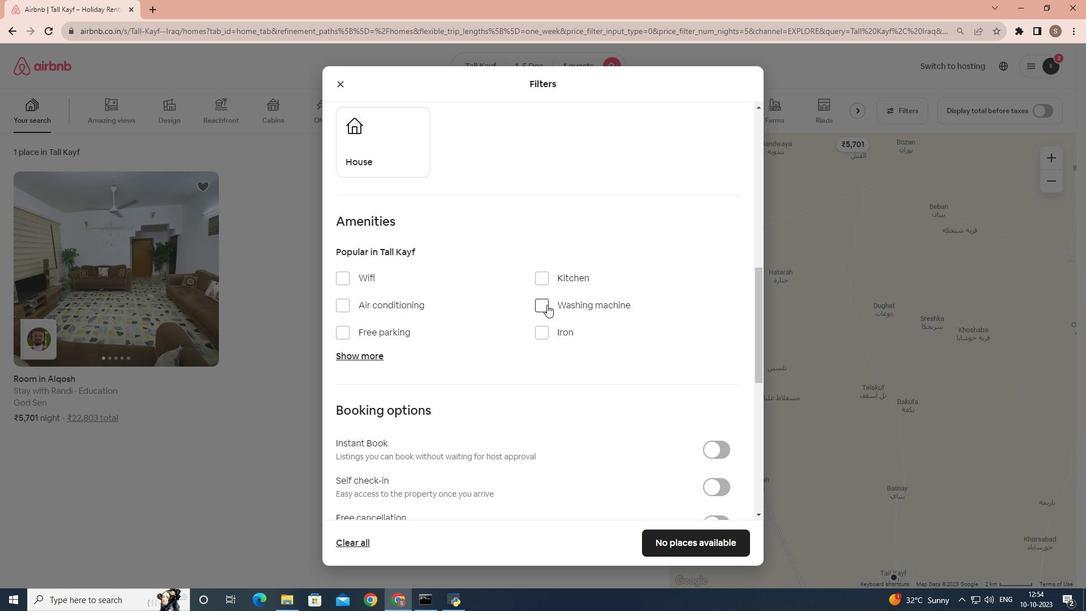 
Action: Mouse moved to (431, 347)
Screenshot: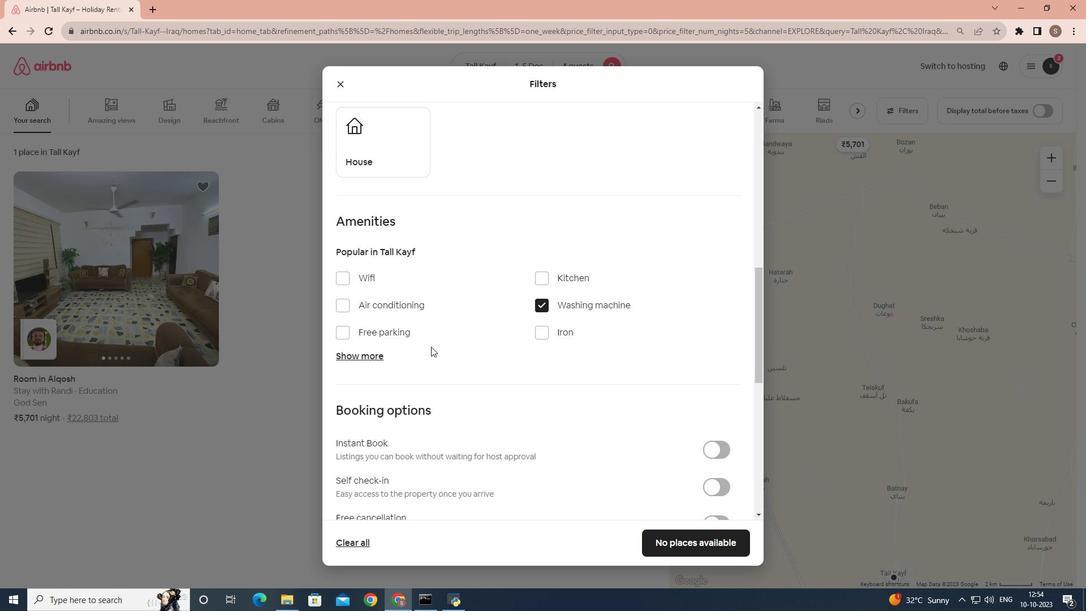 
Action: Mouse scrolled (431, 346) with delta (0, 0)
Screenshot: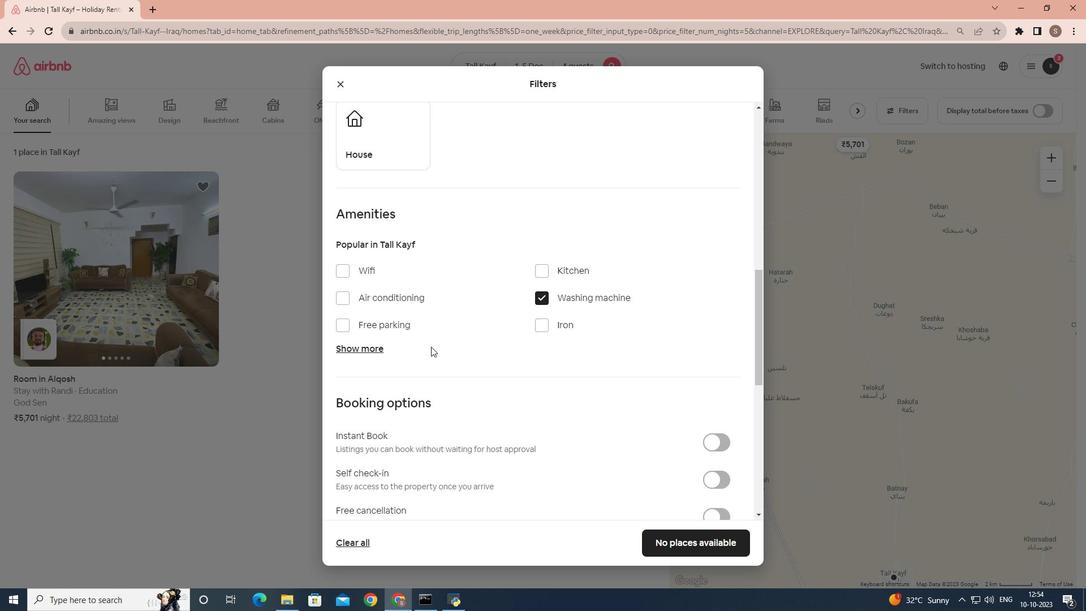 
Action: Mouse moved to (552, 388)
Screenshot: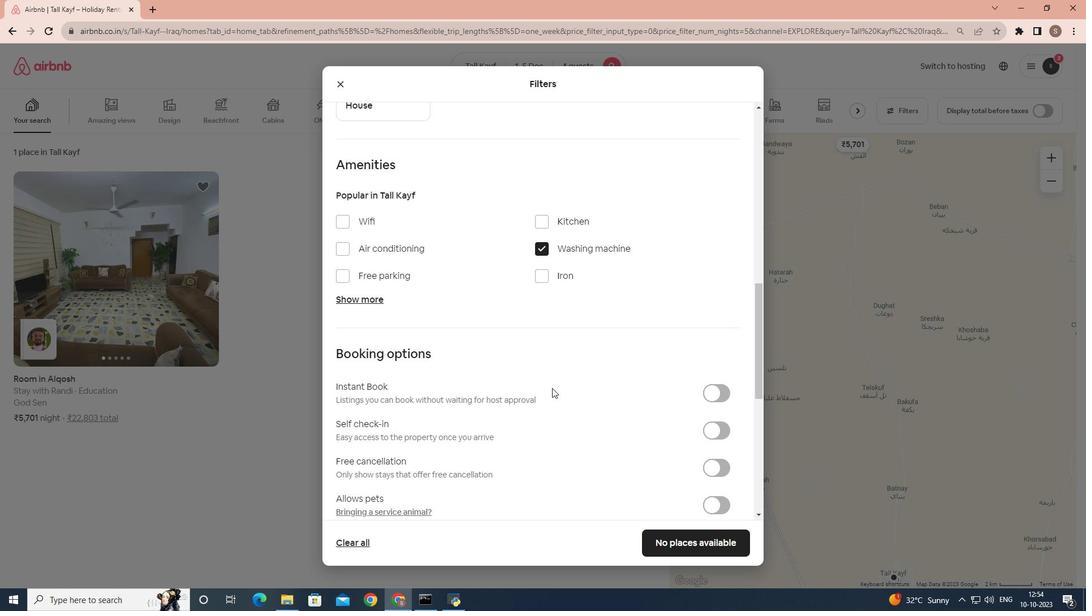 
Action: Mouse scrolled (552, 387) with delta (0, 0)
Screenshot: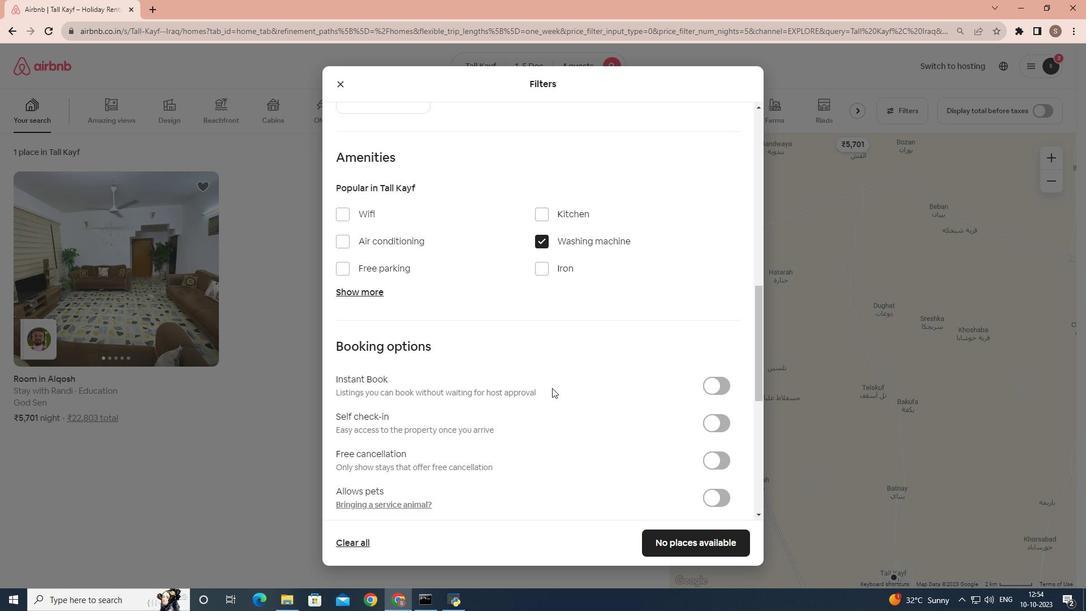 
Action: Mouse moved to (716, 371)
Screenshot: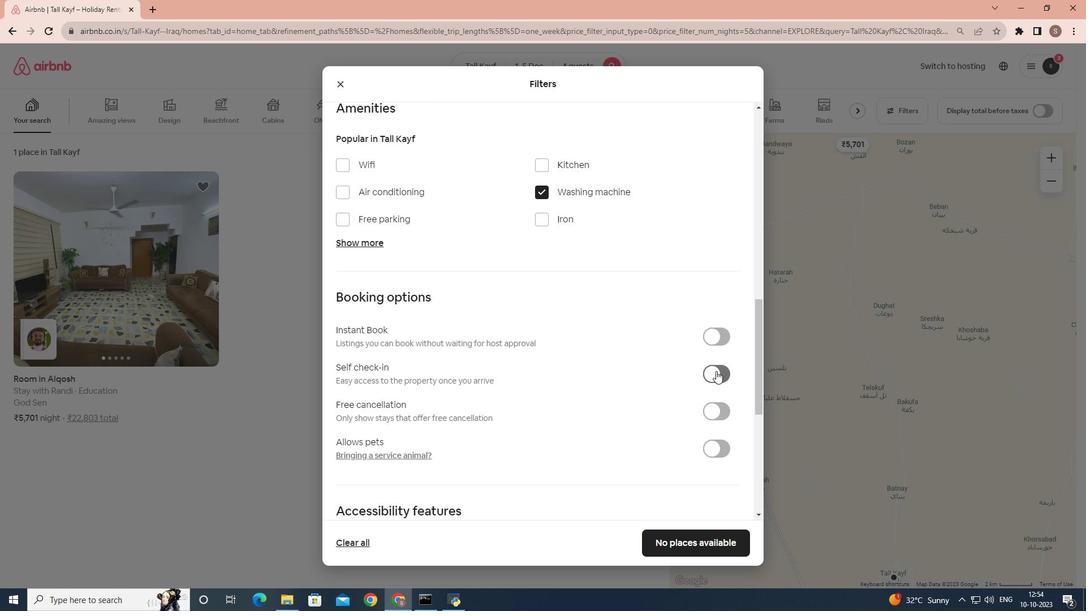 
Action: Mouse pressed left at (716, 371)
Screenshot: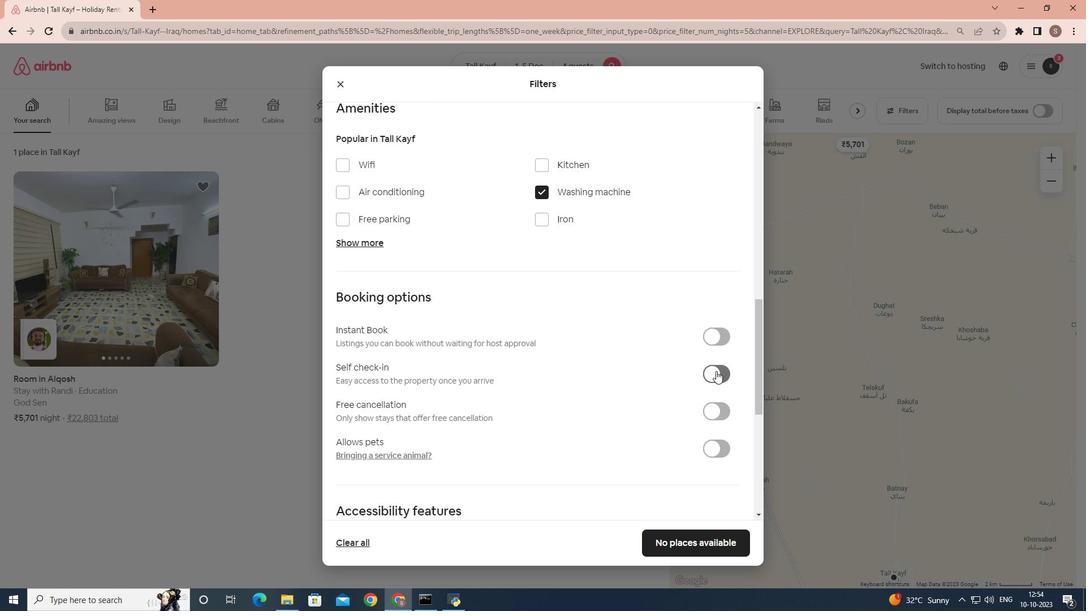 
Action: Mouse moved to (563, 479)
Screenshot: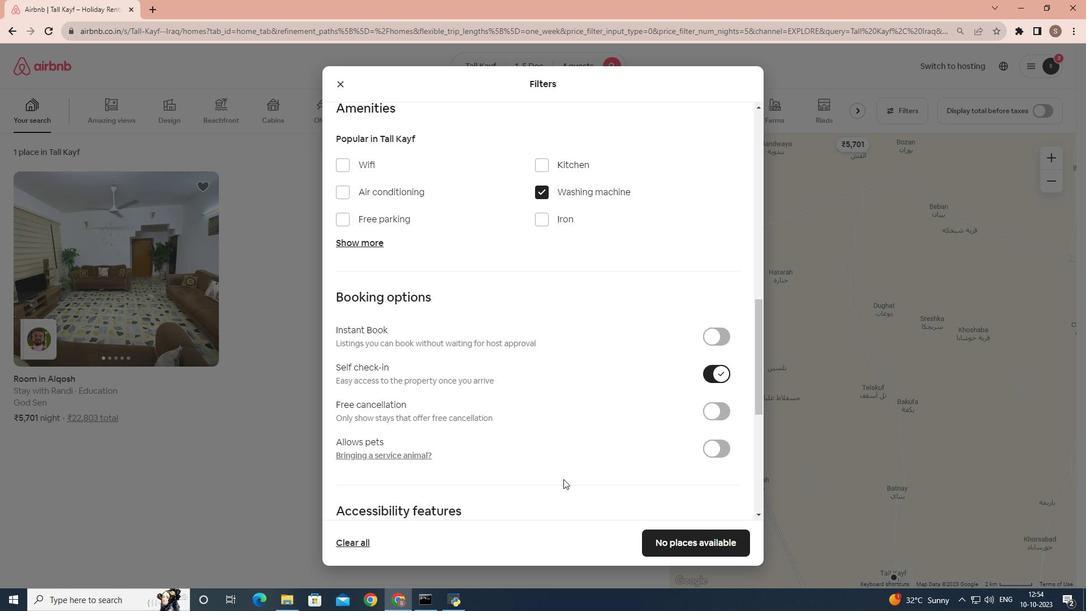 
